 Task: Look for space in Naihāti, India from 2nd August, 2023 to 12th August, 2023 for 2 adults in price range Rs.5000 to Rs.10000. Place can be private room with 1  bedroom having 1 bed and 1 bathroom. Property type can be house, flat, guest house, hotel. Amenities needed are: washing machine. Booking option can be shelf check-in. Required host language is English.
Action: Mouse moved to (497, 83)
Screenshot: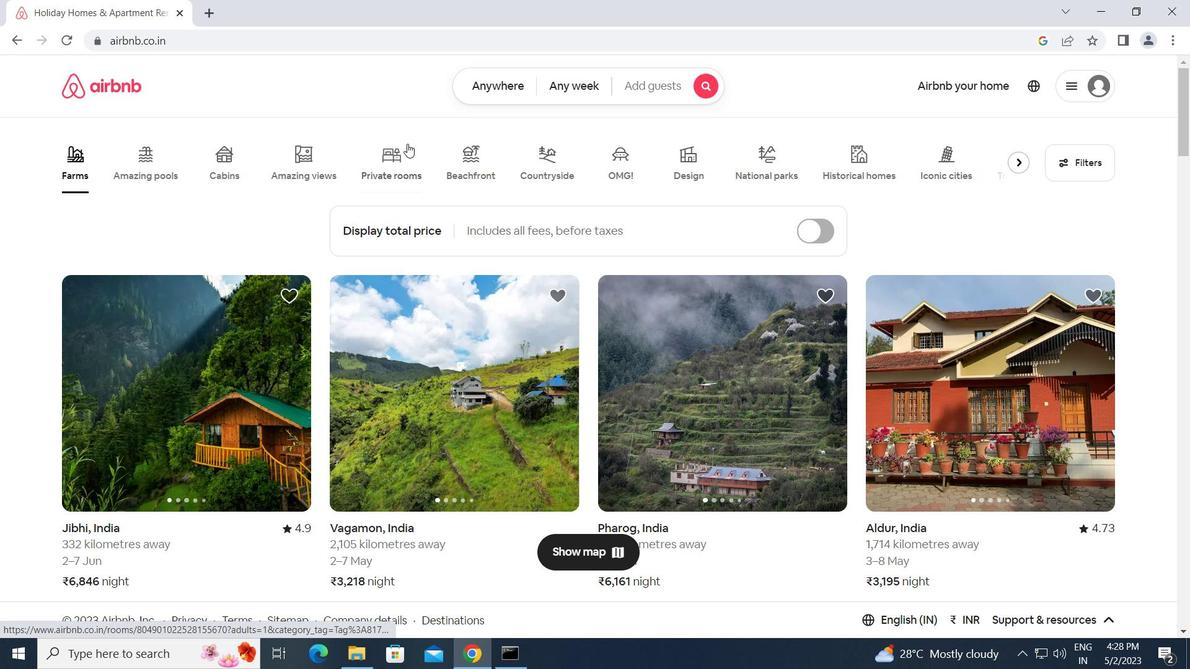 
Action: Mouse pressed left at (497, 83)
Screenshot: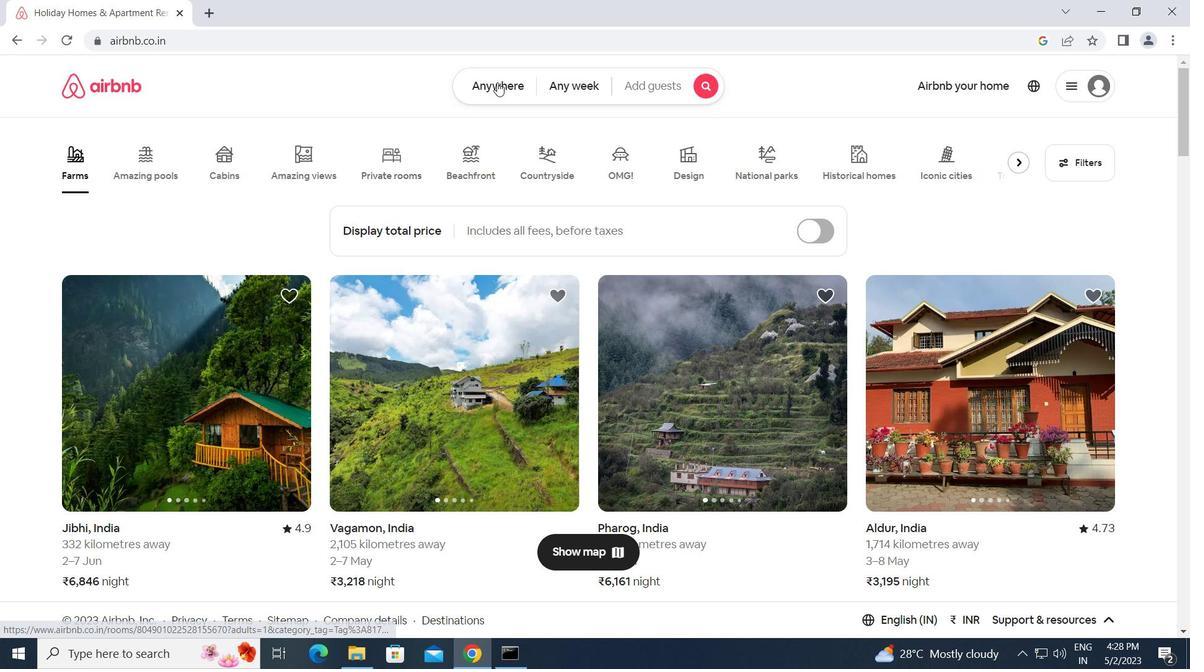 
Action: Mouse moved to (368, 139)
Screenshot: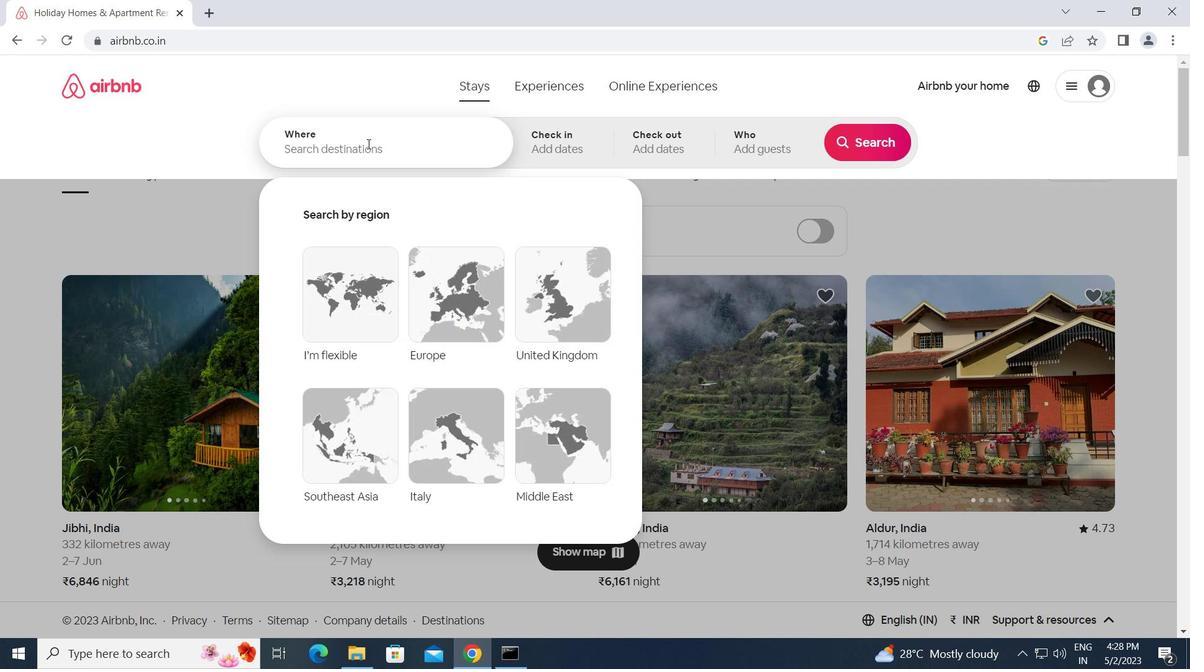 
Action: Mouse pressed left at (368, 139)
Screenshot: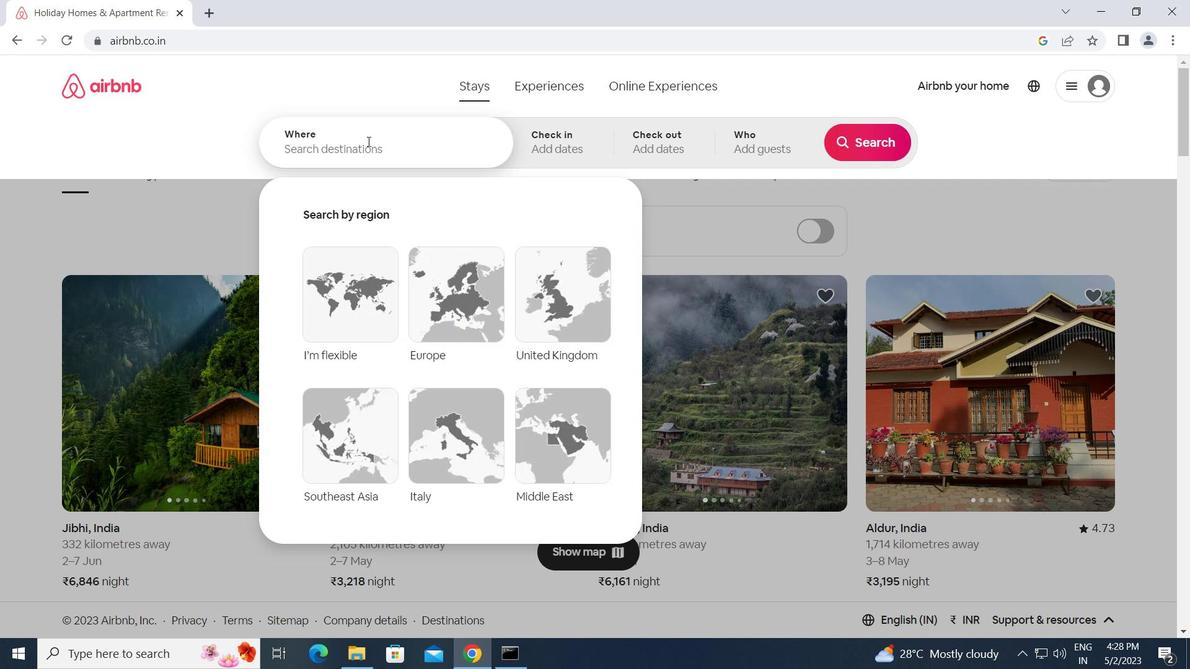
Action: Key pressed n<Key.caps_lock>aihati,<Key.space><Key.caps_lock>i<Key.caps_lock>ndia<Key.enter>
Screenshot: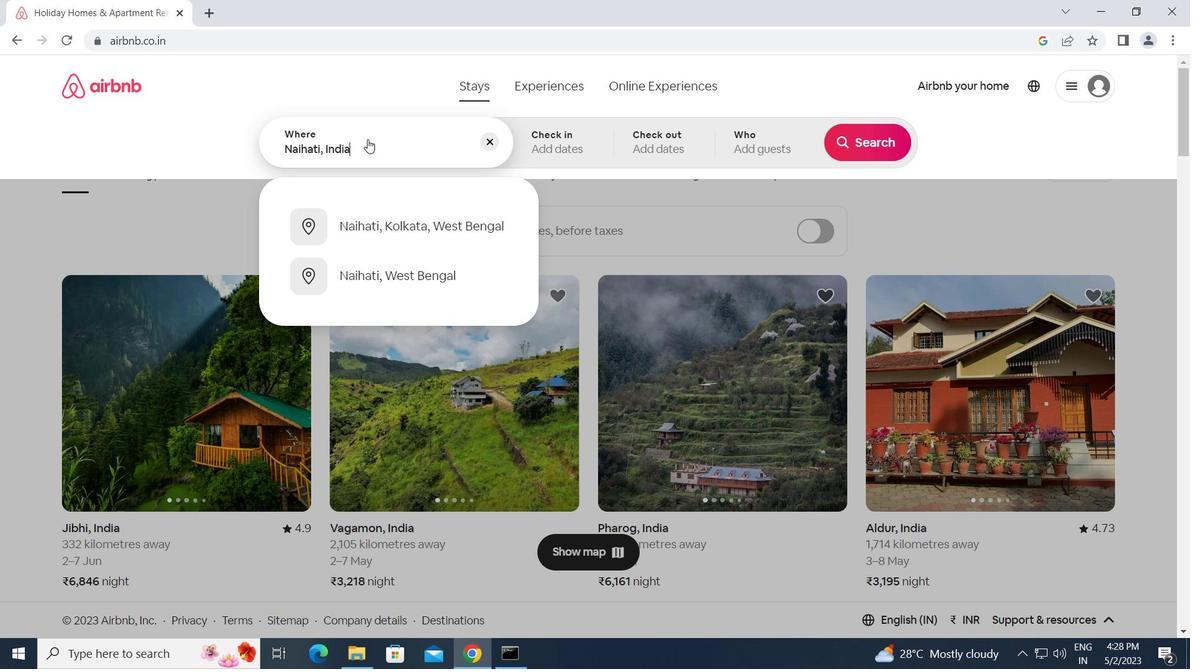 
Action: Mouse moved to (866, 264)
Screenshot: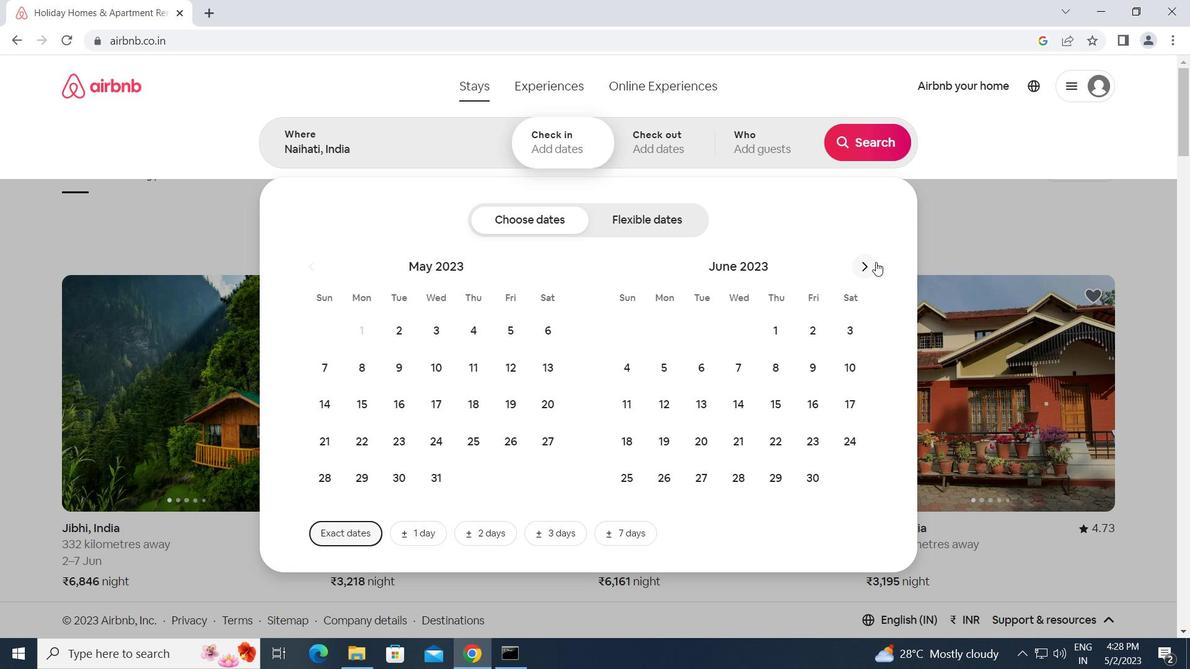 
Action: Mouse pressed left at (866, 264)
Screenshot: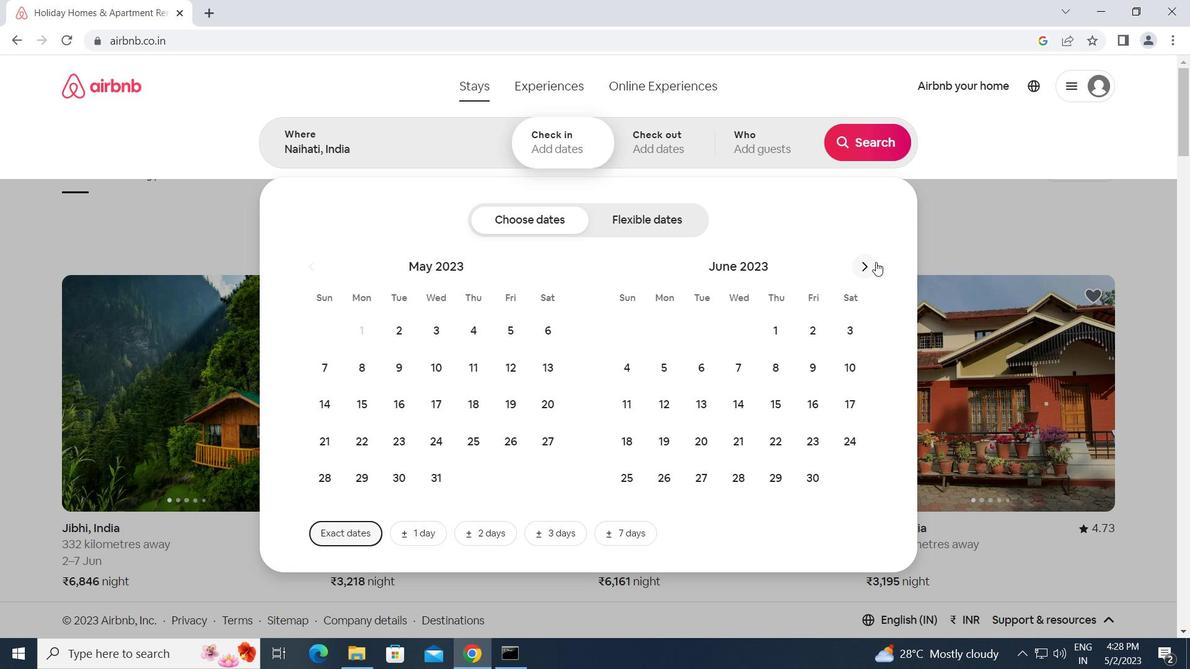 
Action: Mouse pressed left at (866, 264)
Screenshot: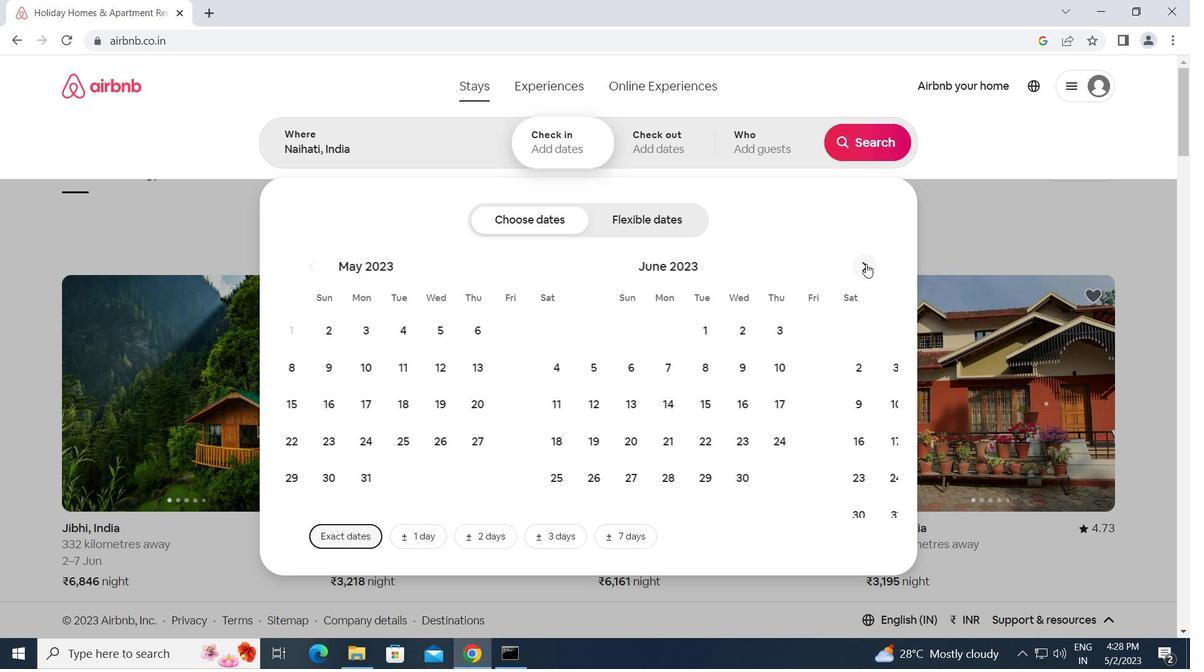 
Action: Mouse moved to (740, 326)
Screenshot: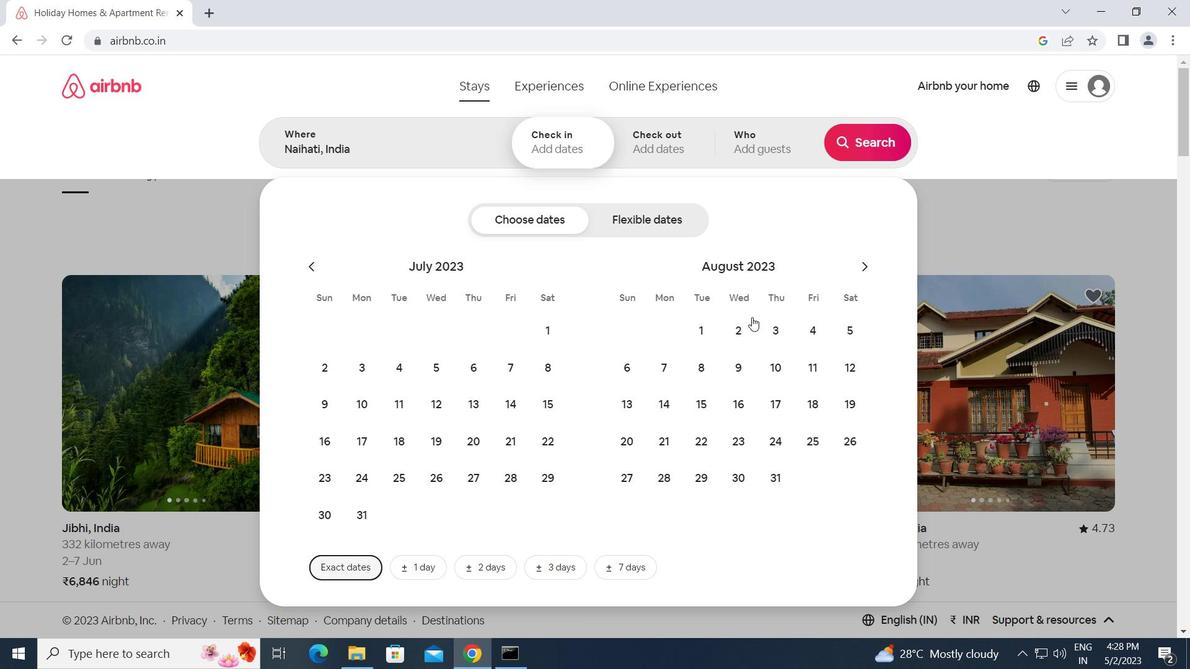 
Action: Mouse pressed left at (740, 326)
Screenshot: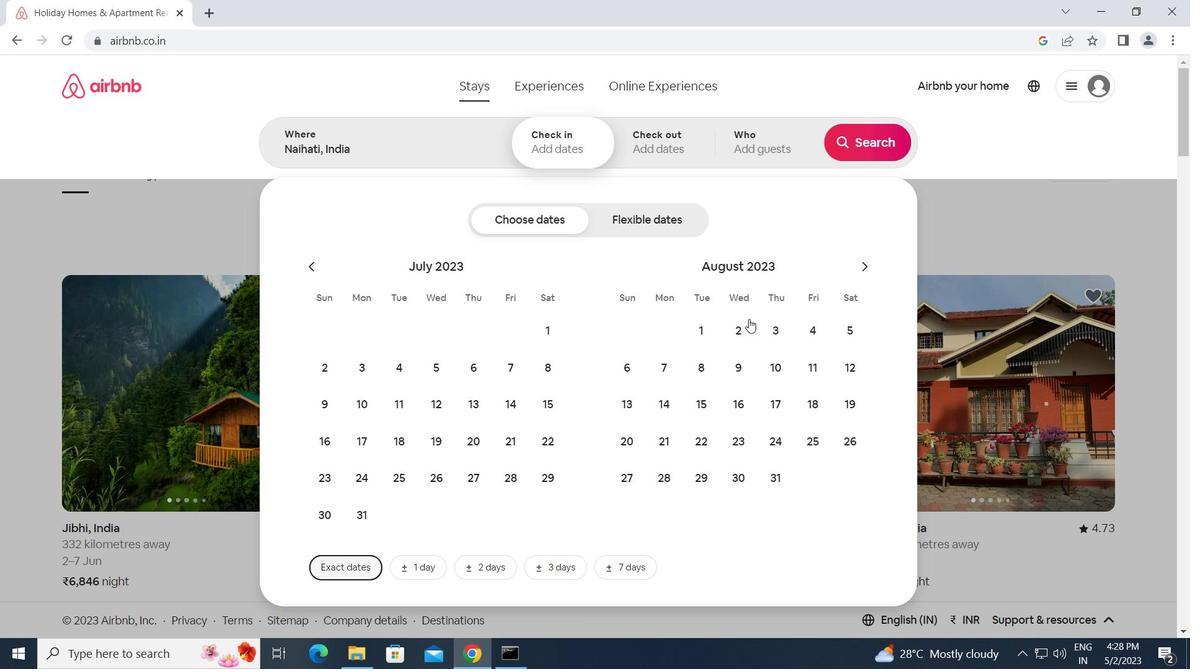 
Action: Mouse moved to (848, 366)
Screenshot: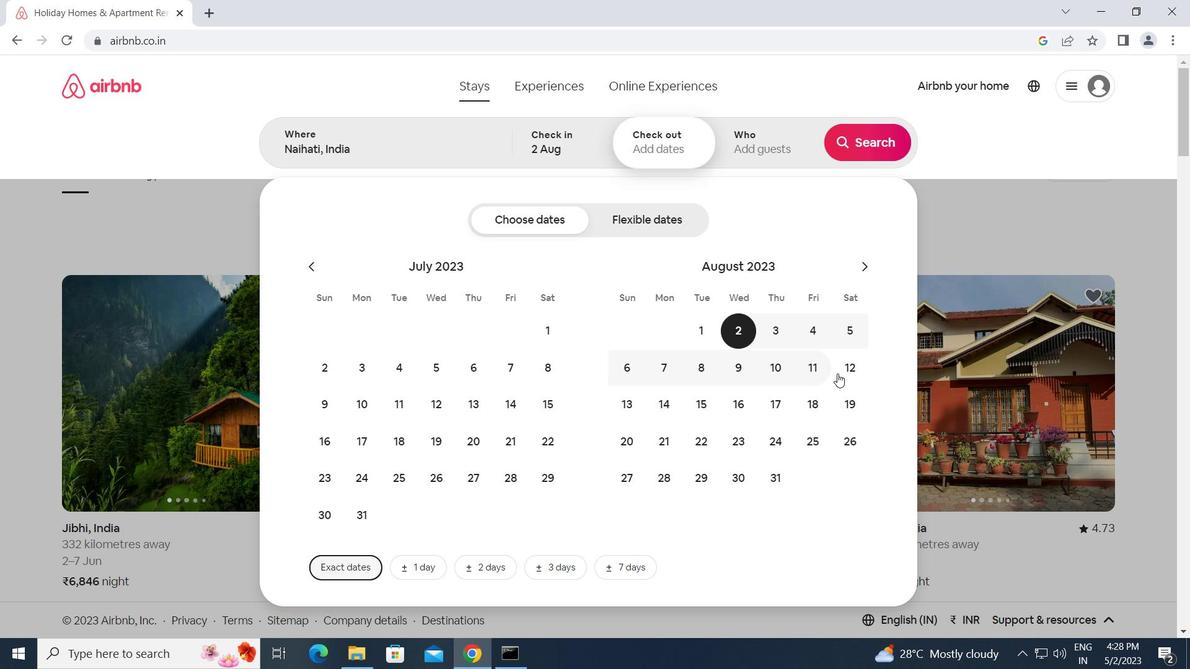 
Action: Mouse pressed left at (848, 366)
Screenshot: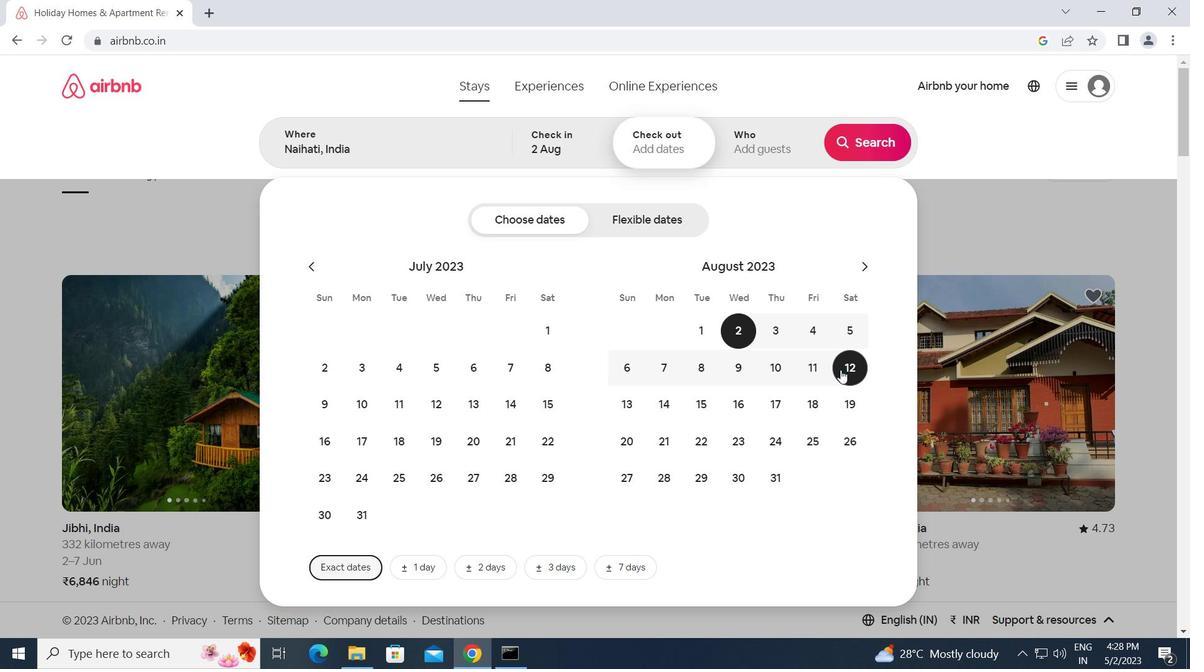 
Action: Mouse moved to (766, 138)
Screenshot: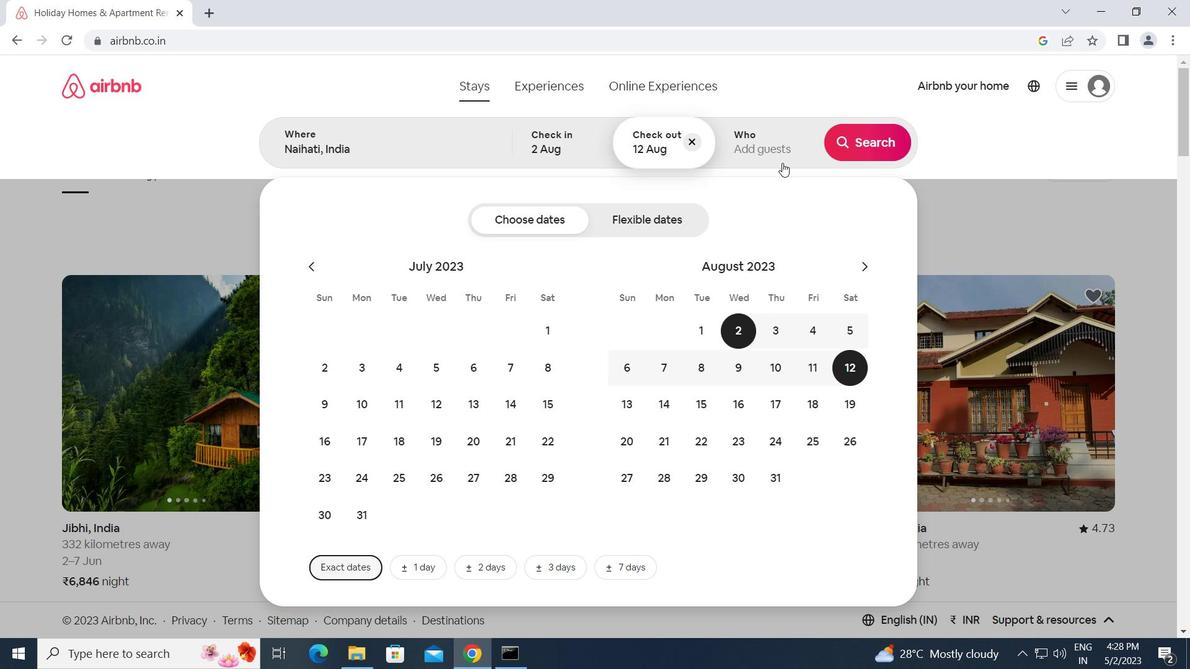 
Action: Mouse pressed left at (766, 138)
Screenshot: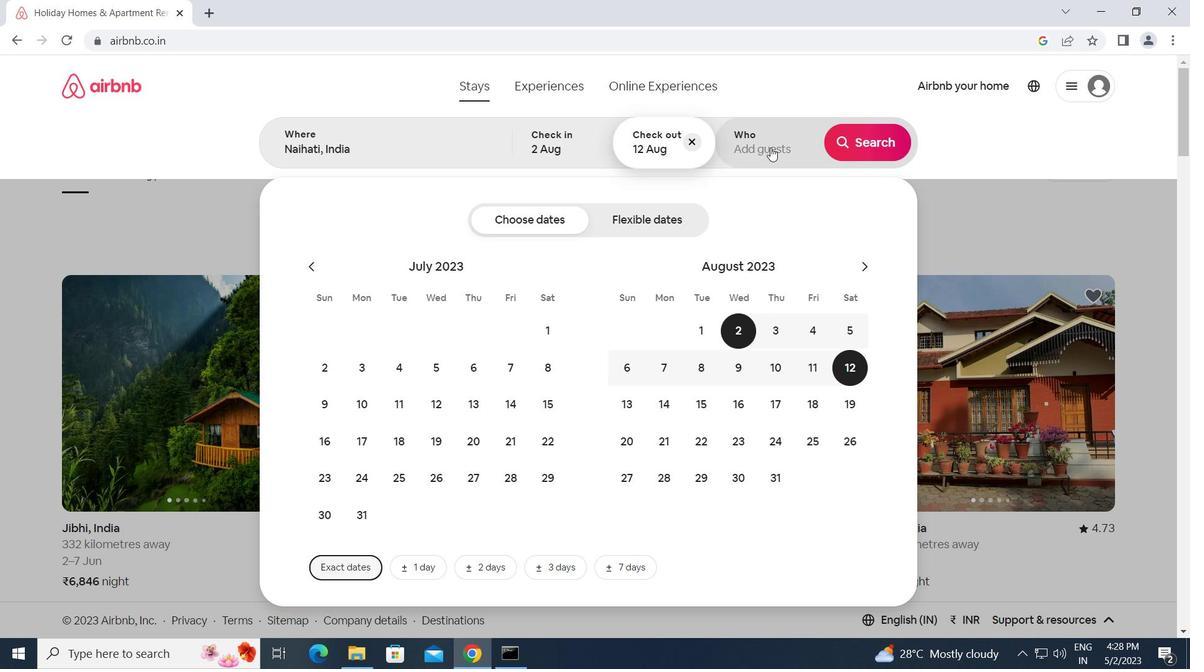 
Action: Mouse moved to (878, 225)
Screenshot: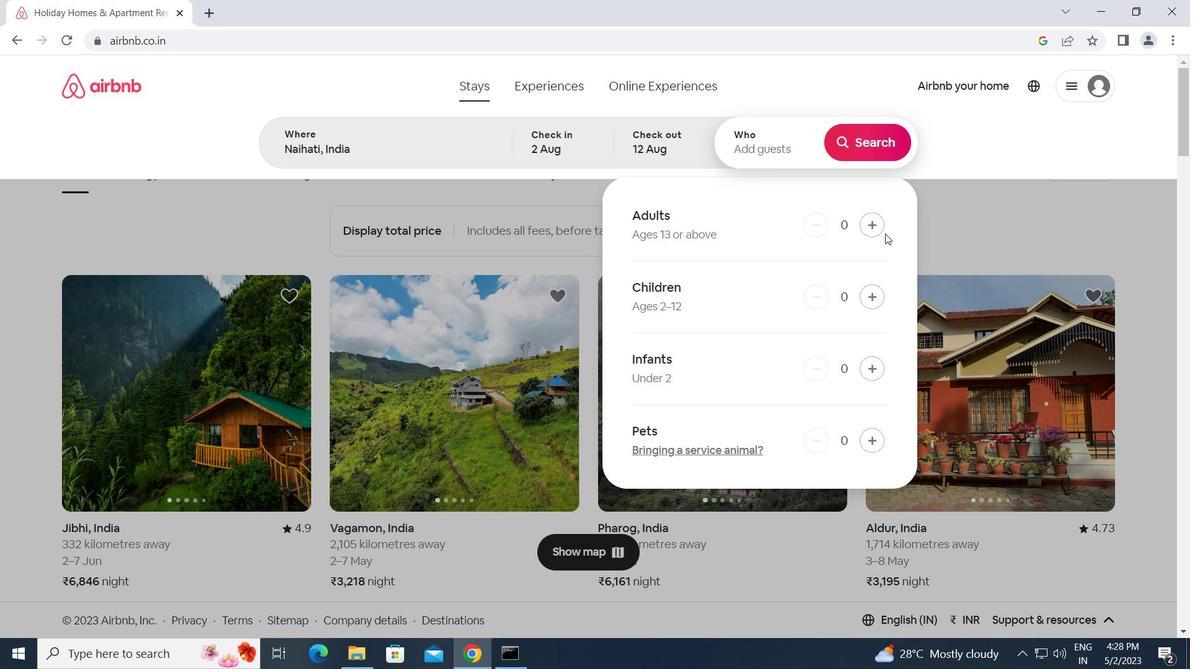 
Action: Mouse pressed left at (878, 225)
Screenshot: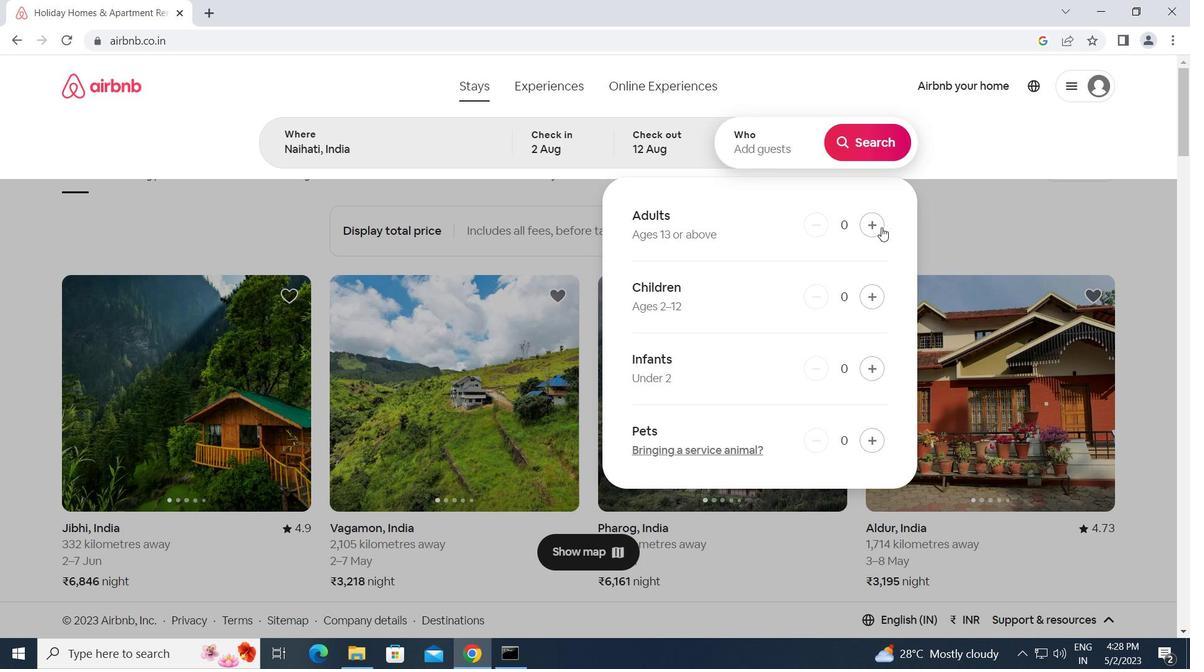 
Action: Mouse pressed left at (878, 225)
Screenshot: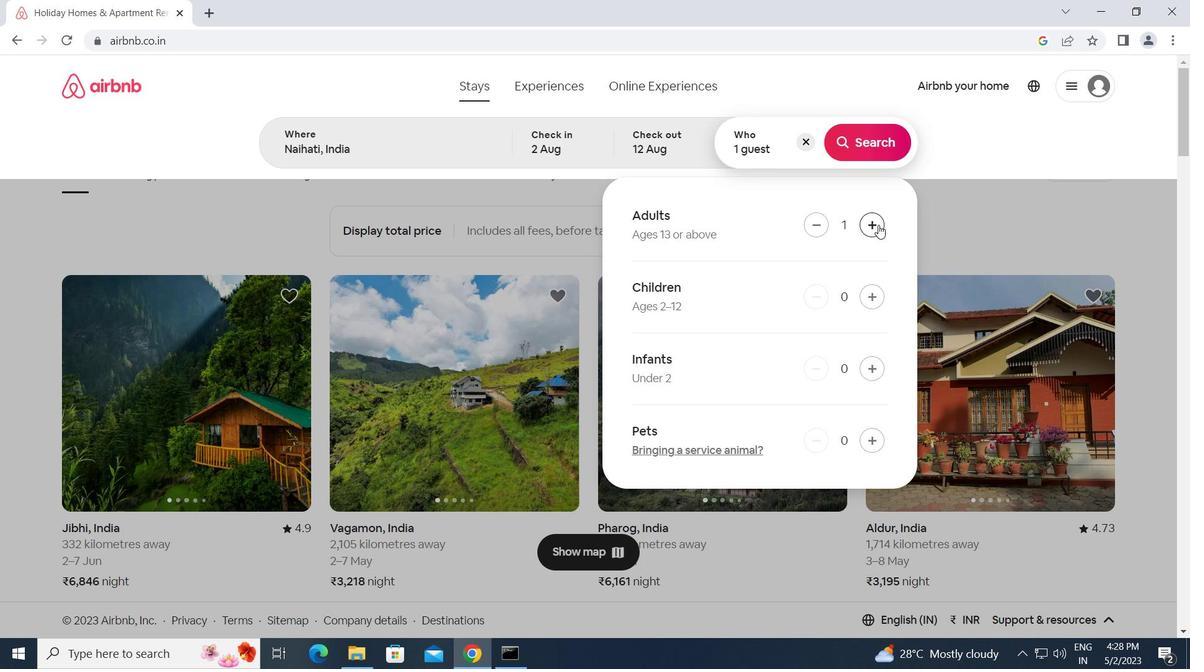 
Action: Mouse moved to (854, 143)
Screenshot: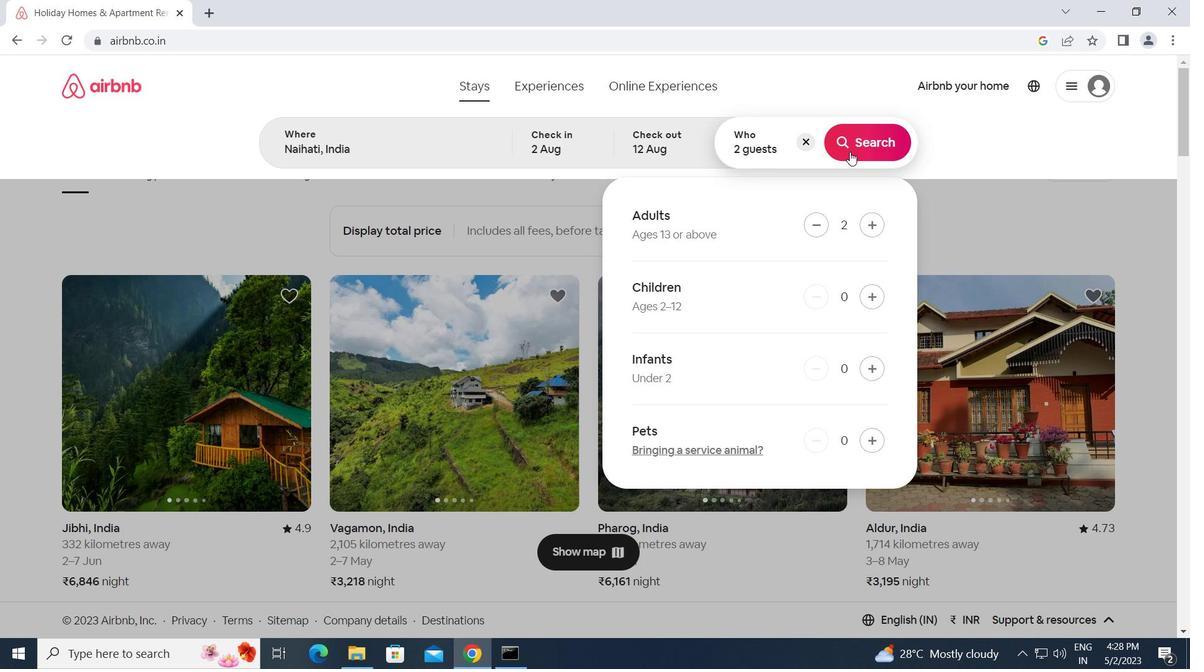 
Action: Mouse pressed left at (854, 143)
Screenshot: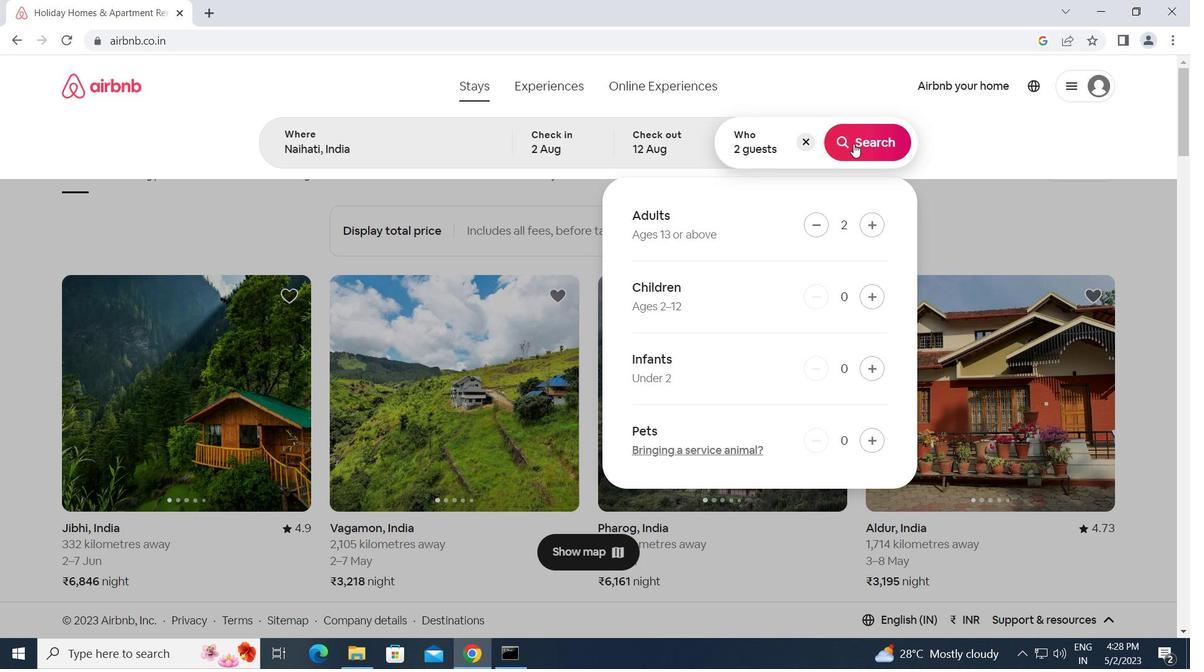 
Action: Mouse moved to (1114, 148)
Screenshot: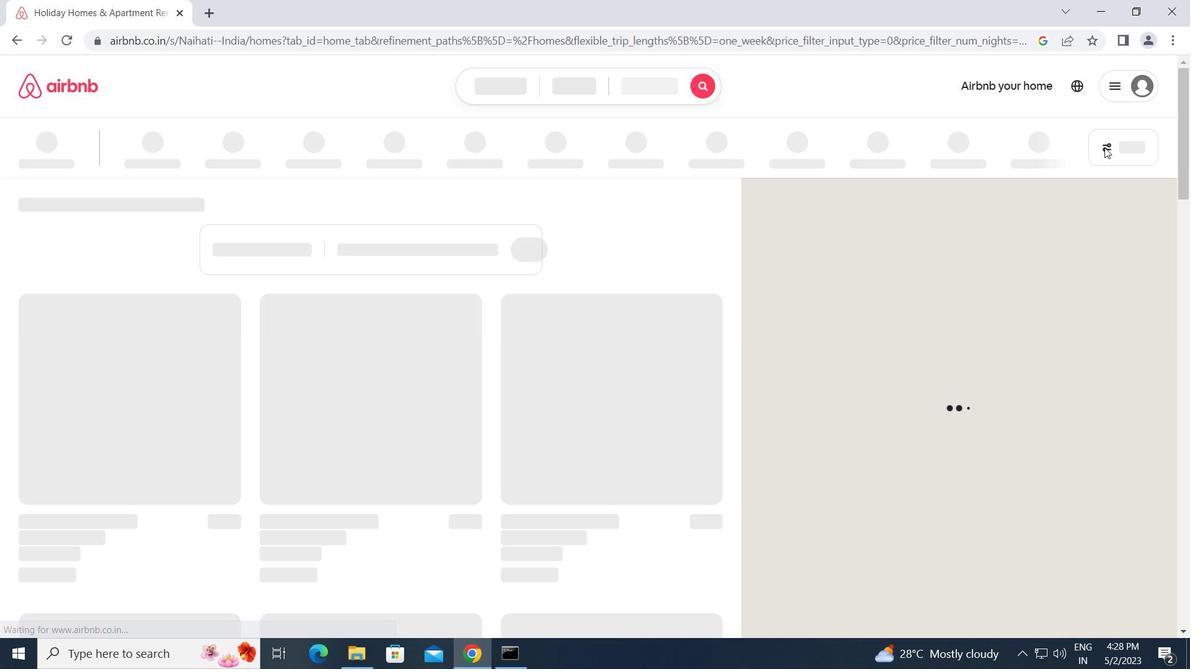 
Action: Mouse pressed left at (1114, 148)
Screenshot: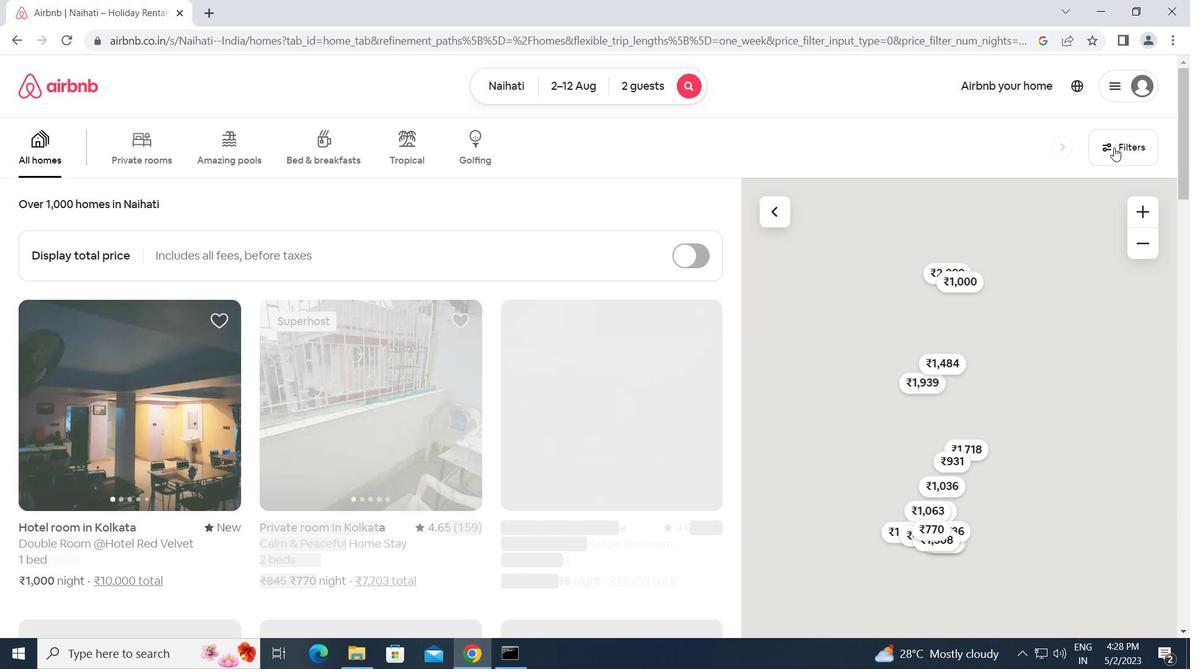 
Action: Mouse moved to (410, 351)
Screenshot: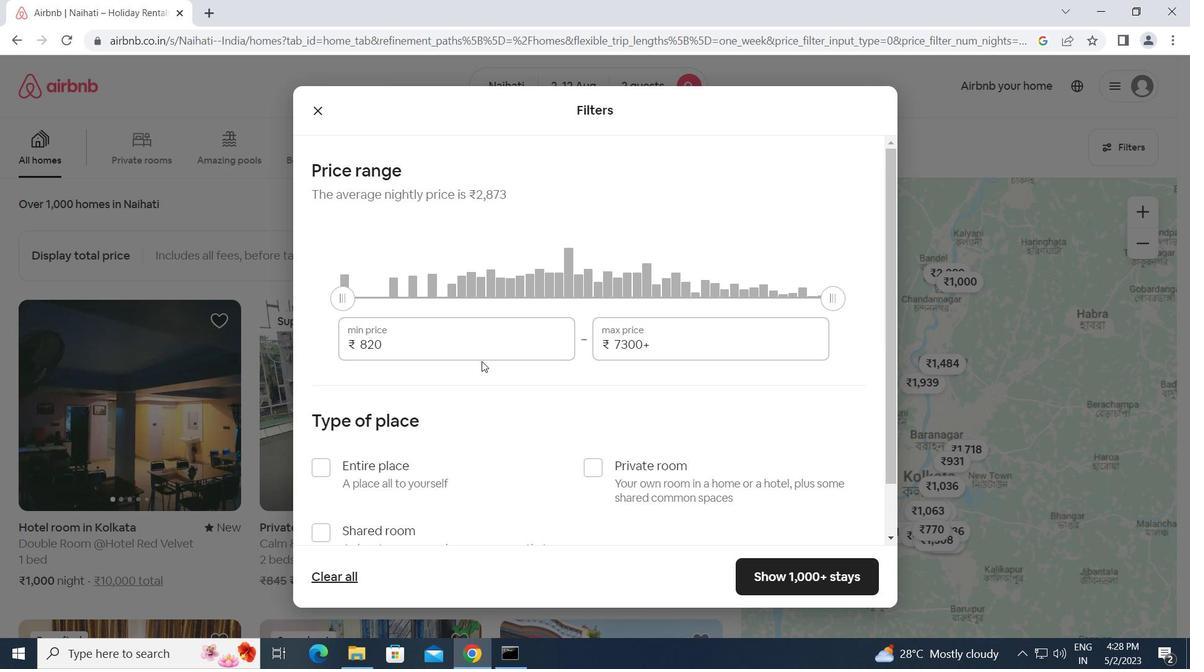 
Action: Mouse pressed left at (410, 351)
Screenshot: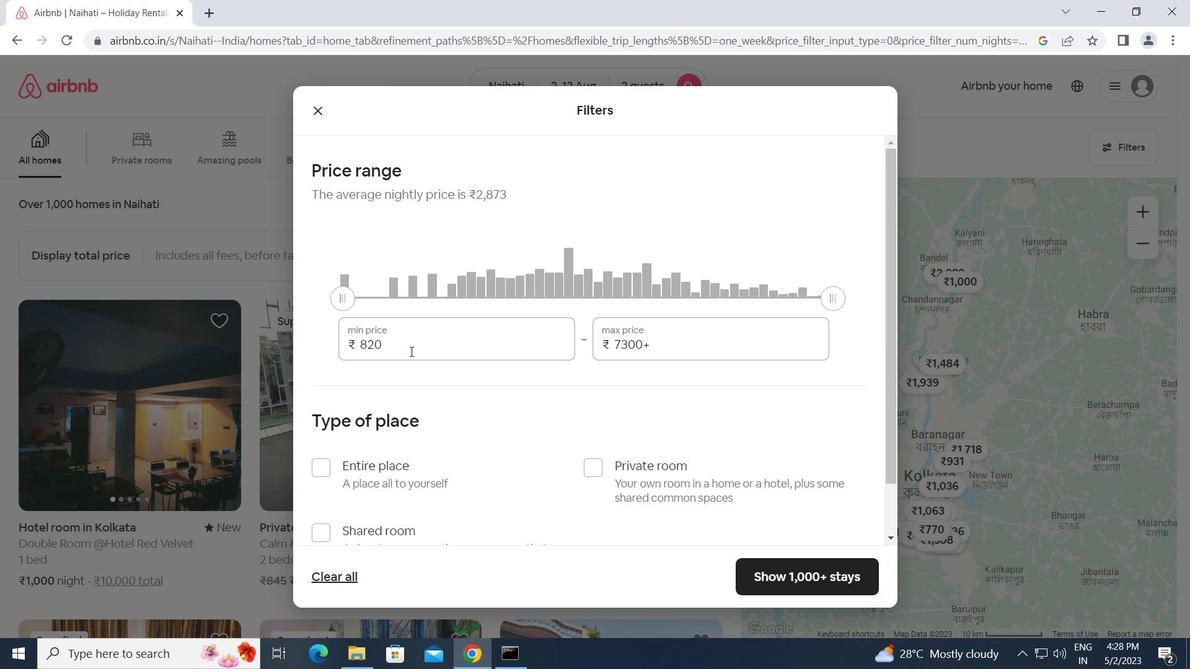 
Action: Mouse moved to (307, 348)
Screenshot: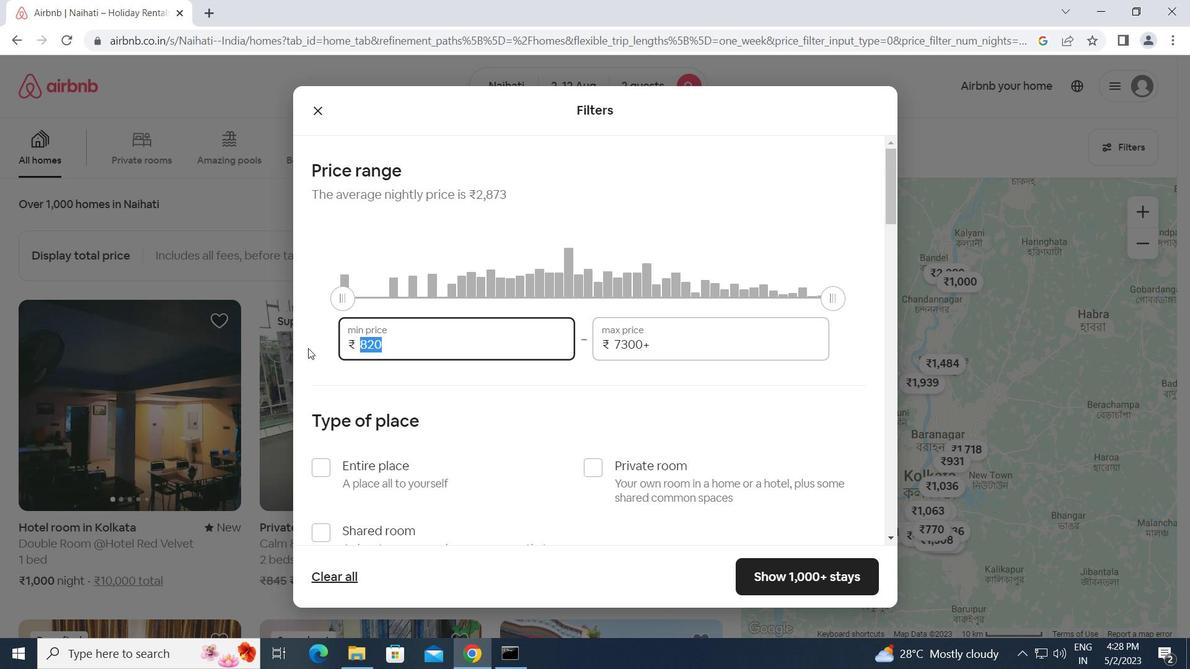 
Action: Key pressed 5000<Key.tab>10000
Screenshot: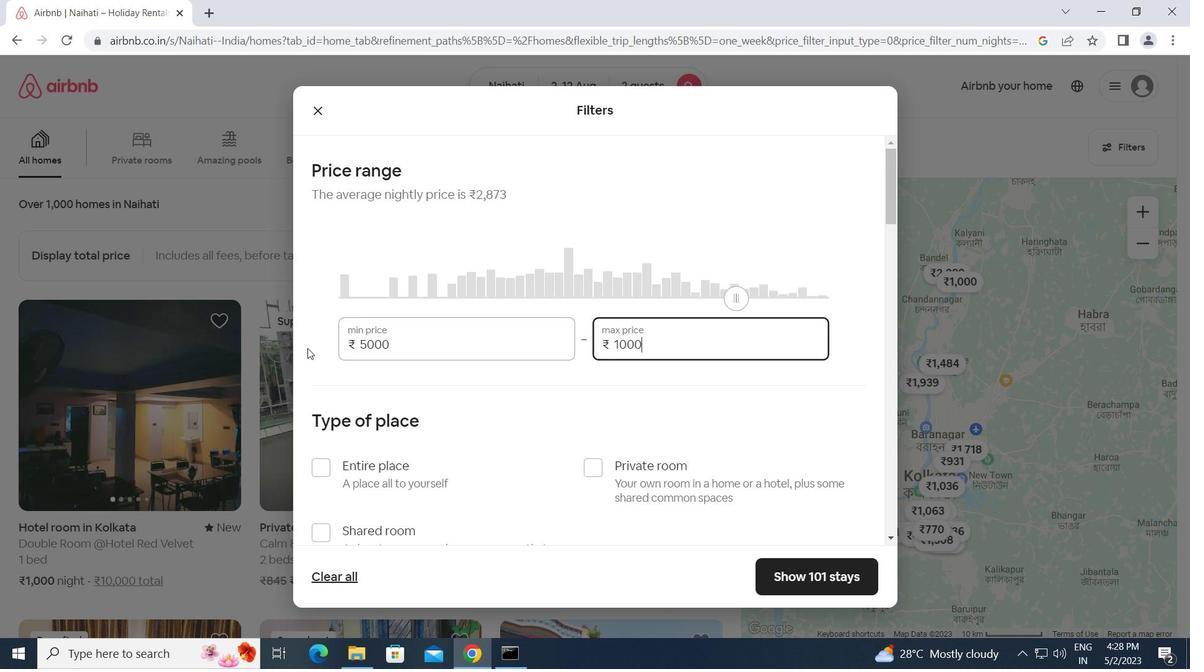 
Action: Mouse moved to (613, 465)
Screenshot: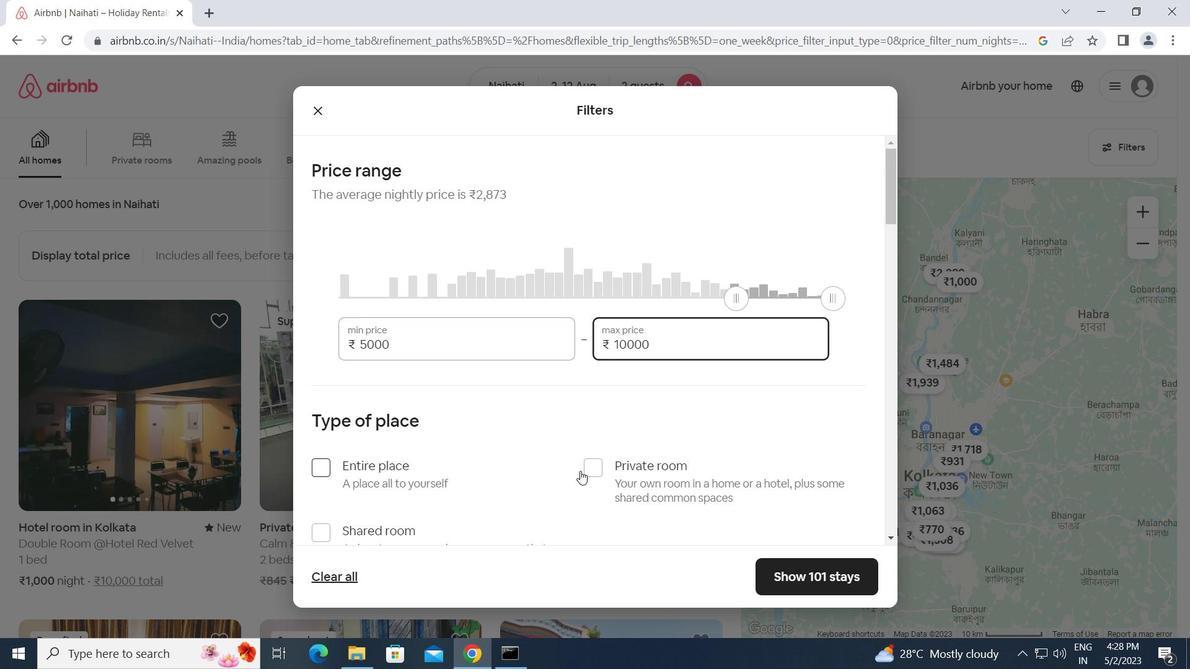 
Action: Mouse pressed left at (613, 465)
Screenshot: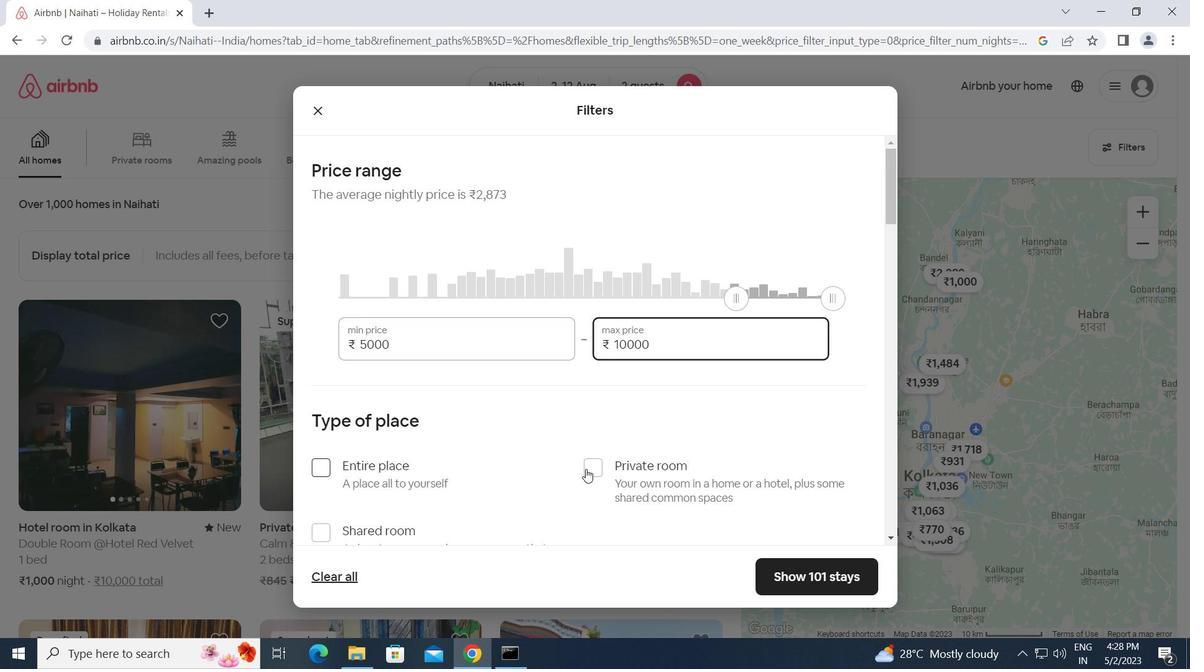 
Action: Mouse moved to (538, 476)
Screenshot: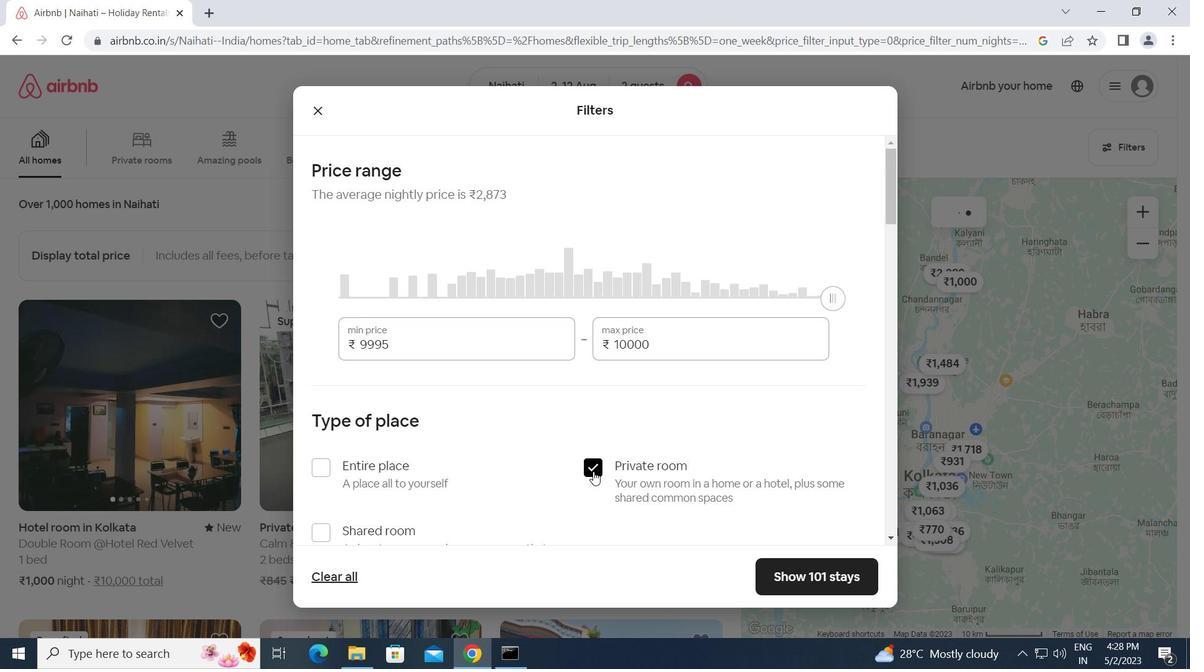 
Action: Mouse scrolled (538, 475) with delta (0, 0)
Screenshot: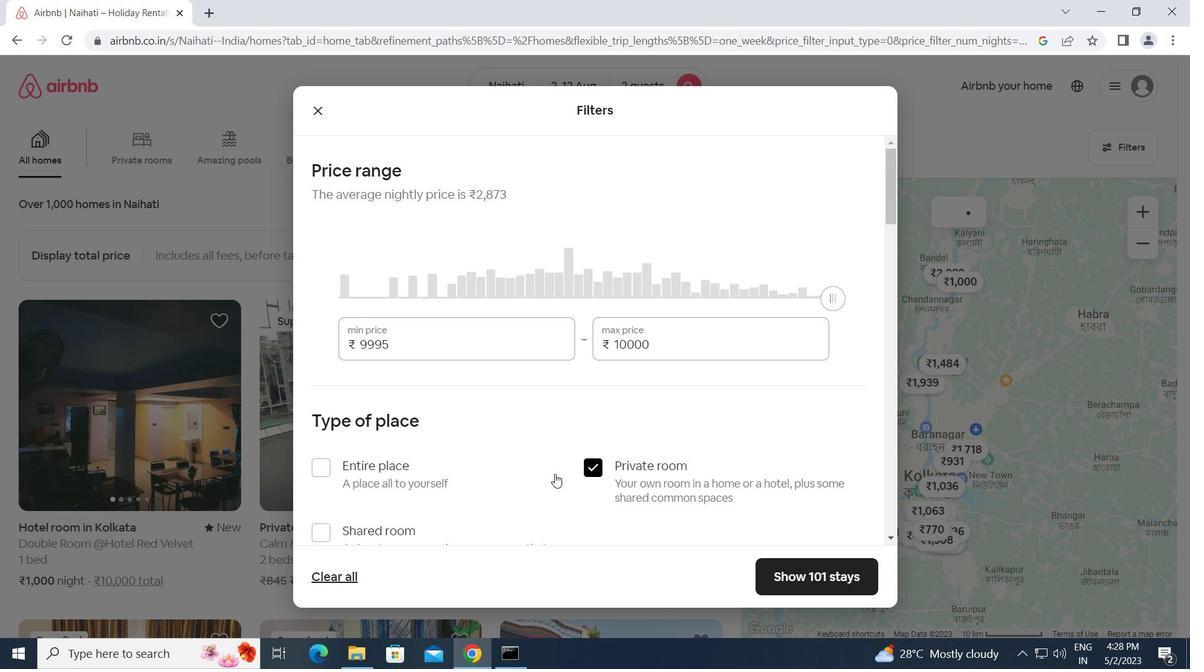 
Action: Mouse scrolled (538, 475) with delta (0, 0)
Screenshot: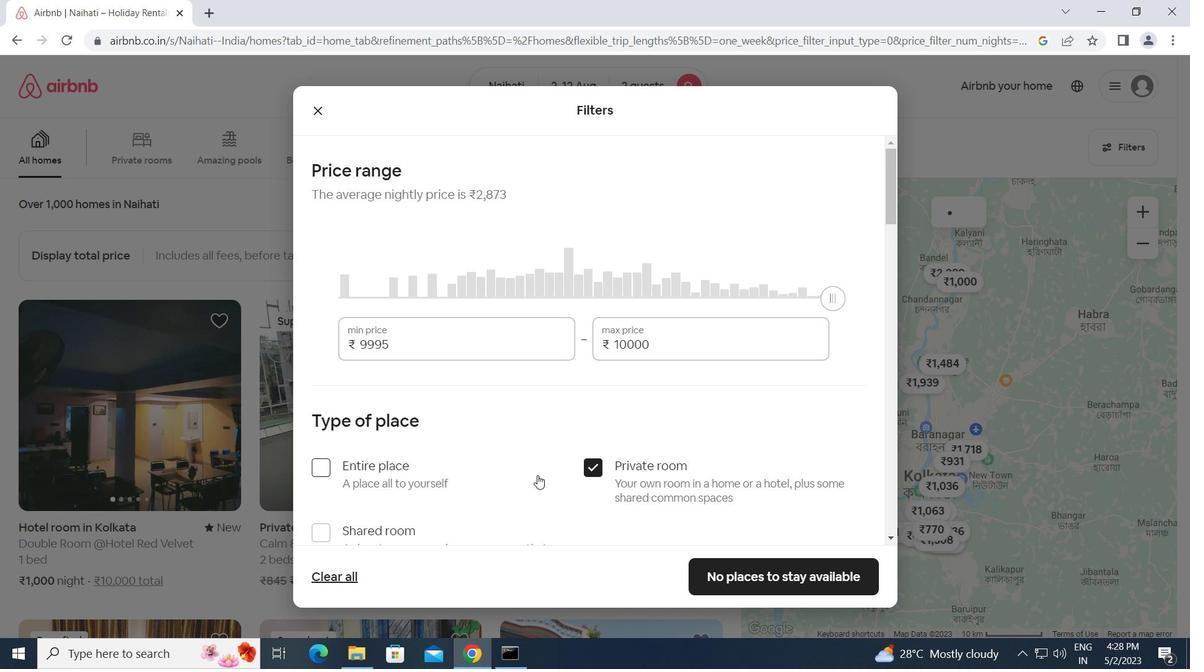 
Action: Mouse scrolled (538, 475) with delta (0, 0)
Screenshot: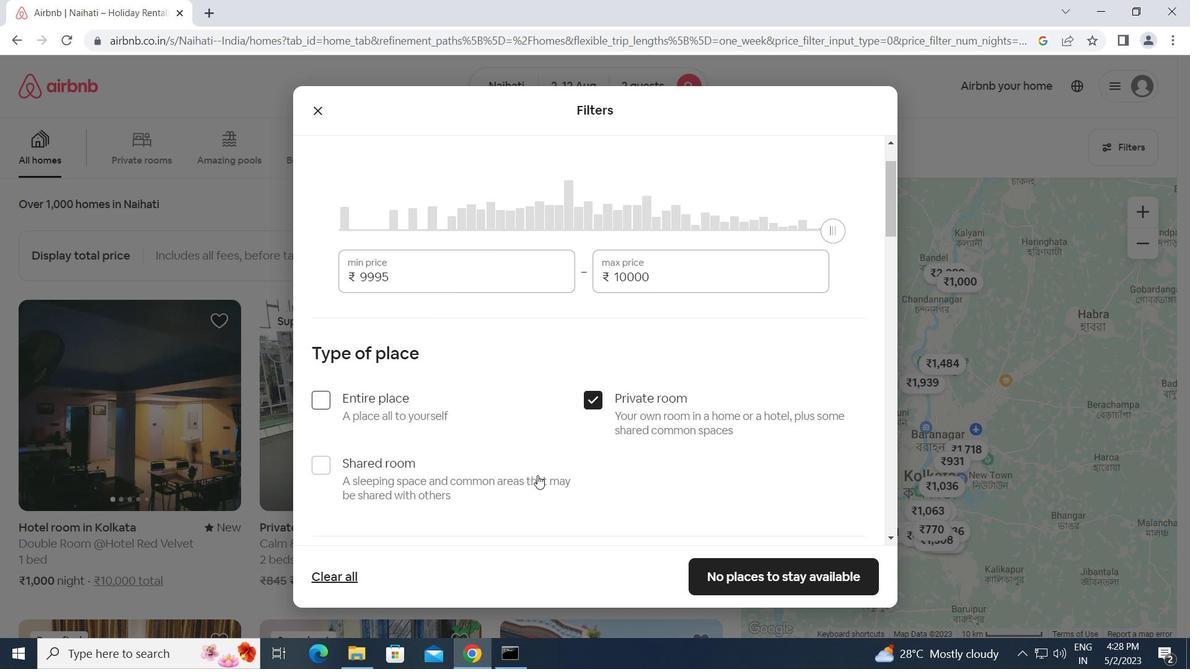 
Action: Mouse scrolled (538, 475) with delta (0, 0)
Screenshot: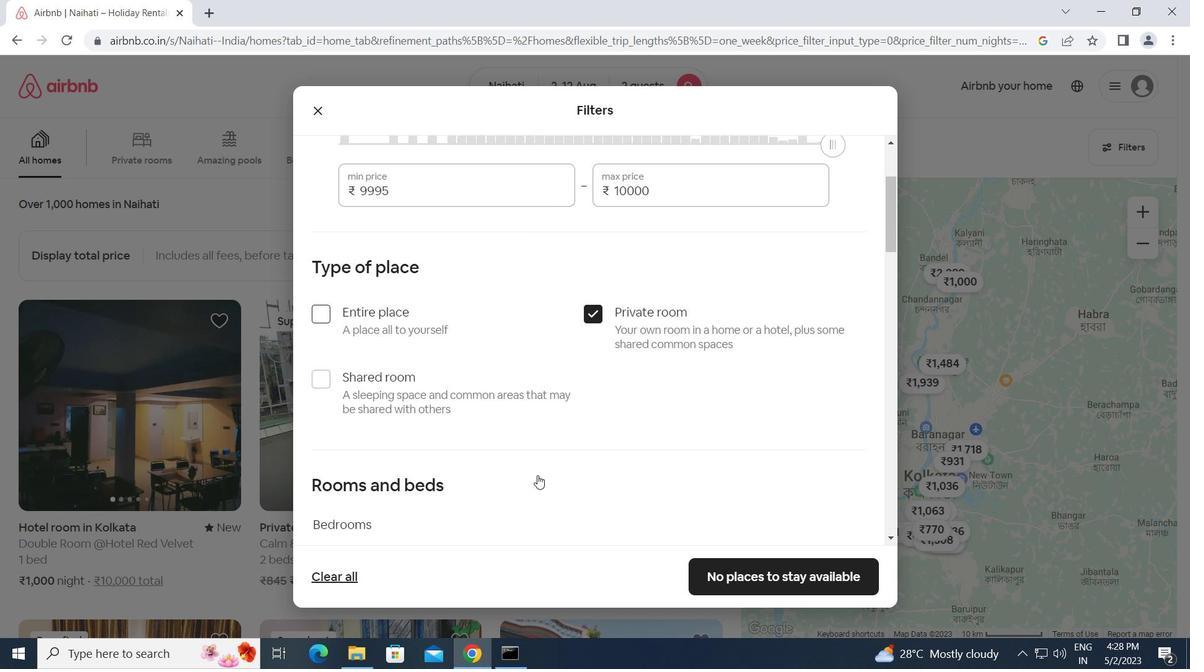 
Action: Mouse scrolled (538, 475) with delta (0, 0)
Screenshot: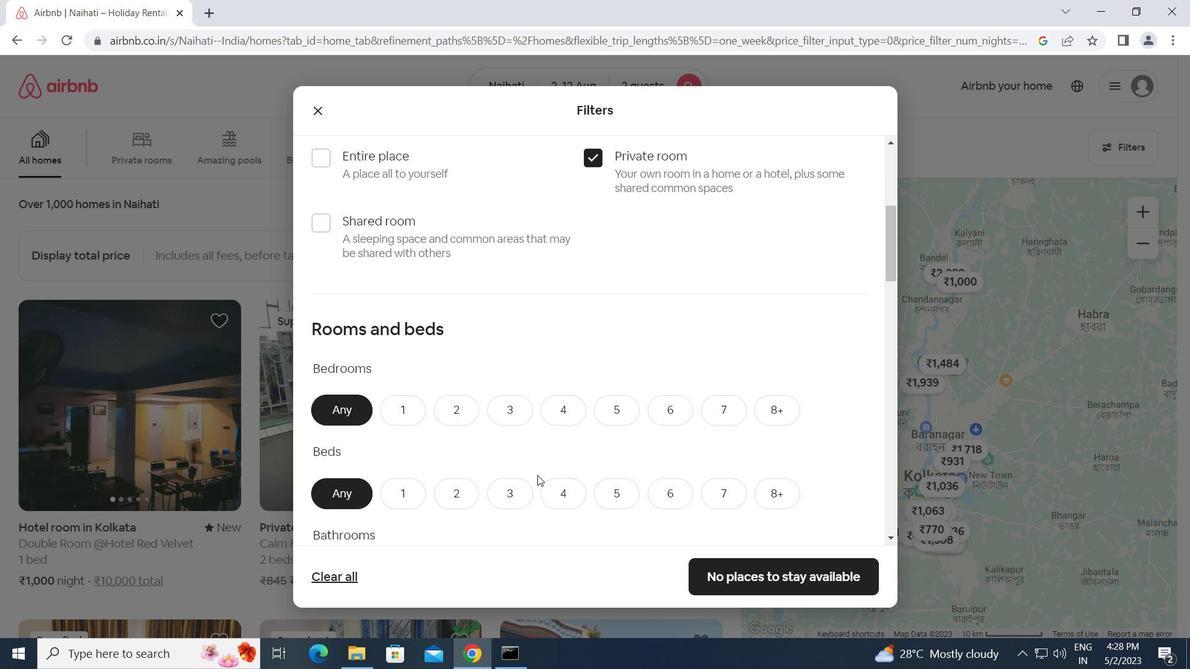 
Action: Mouse moved to (399, 329)
Screenshot: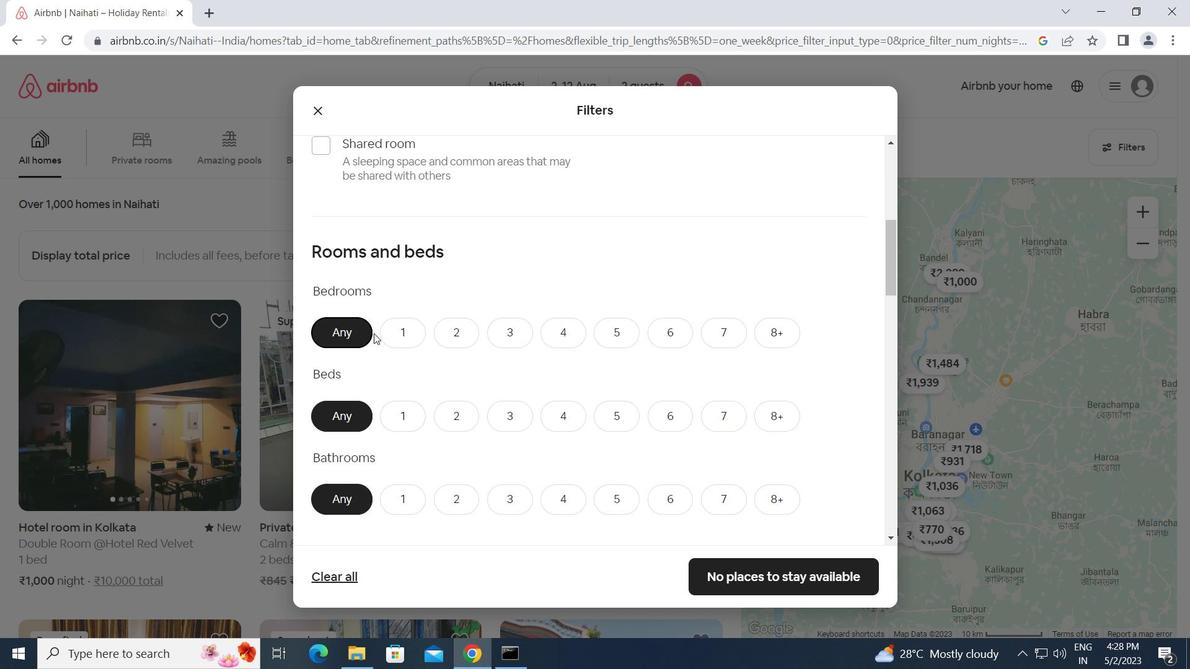 
Action: Mouse pressed left at (399, 329)
Screenshot: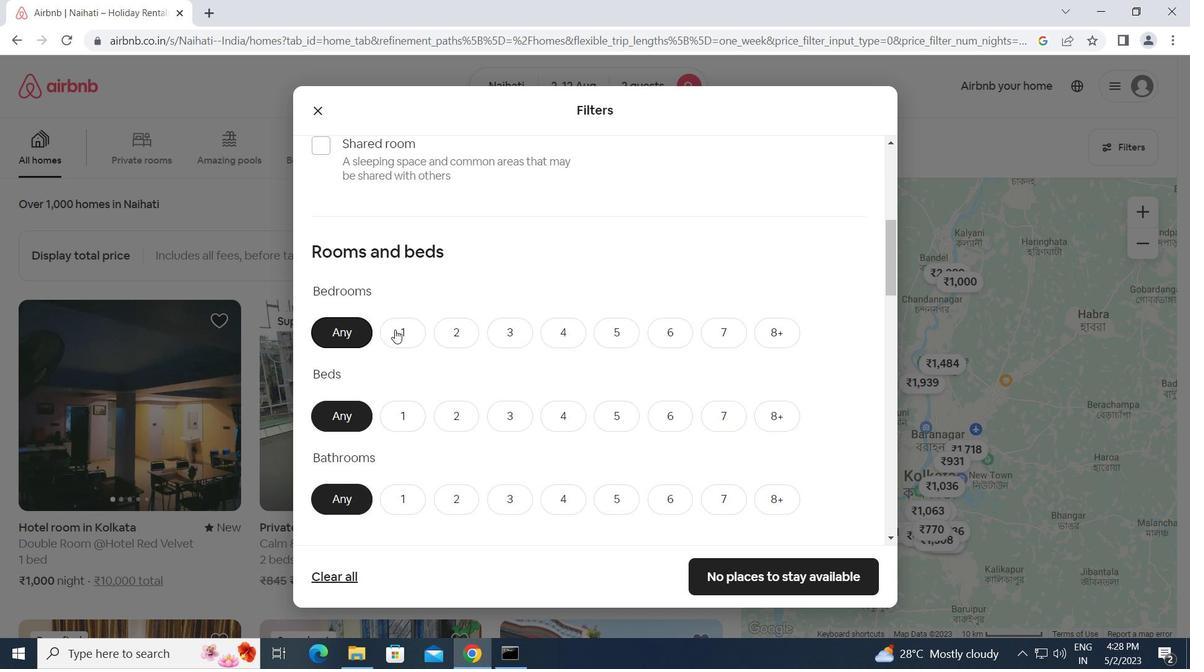 
Action: Mouse moved to (403, 418)
Screenshot: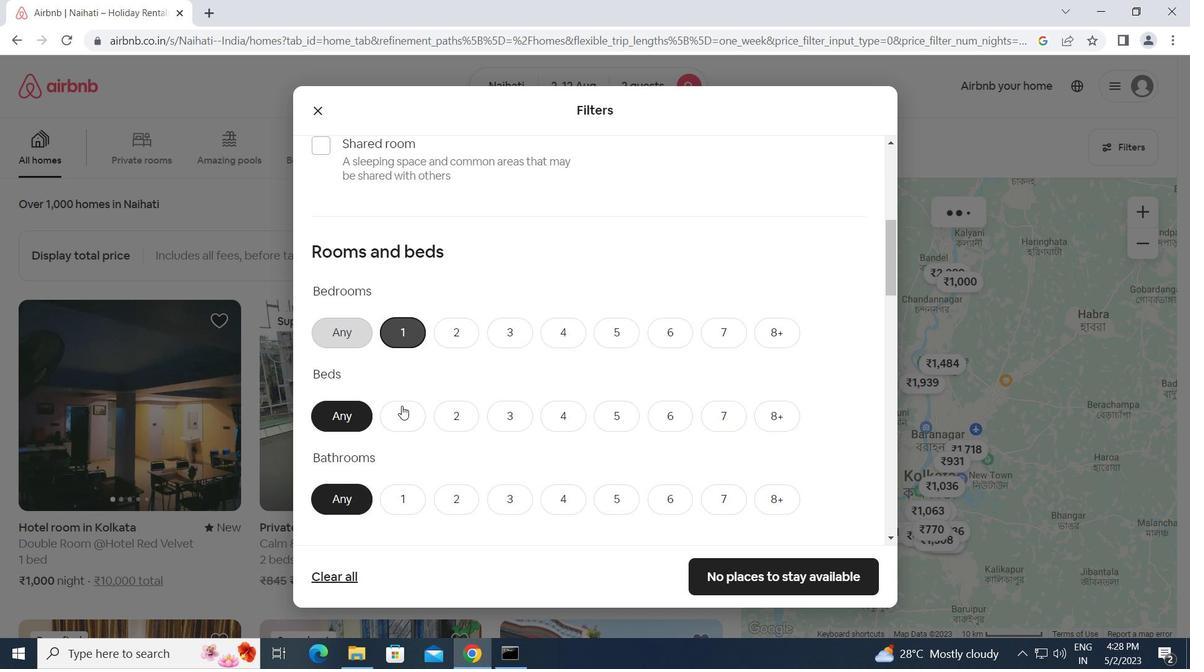 
Action: Mouse pressed left at (403, 418)
Screenshot: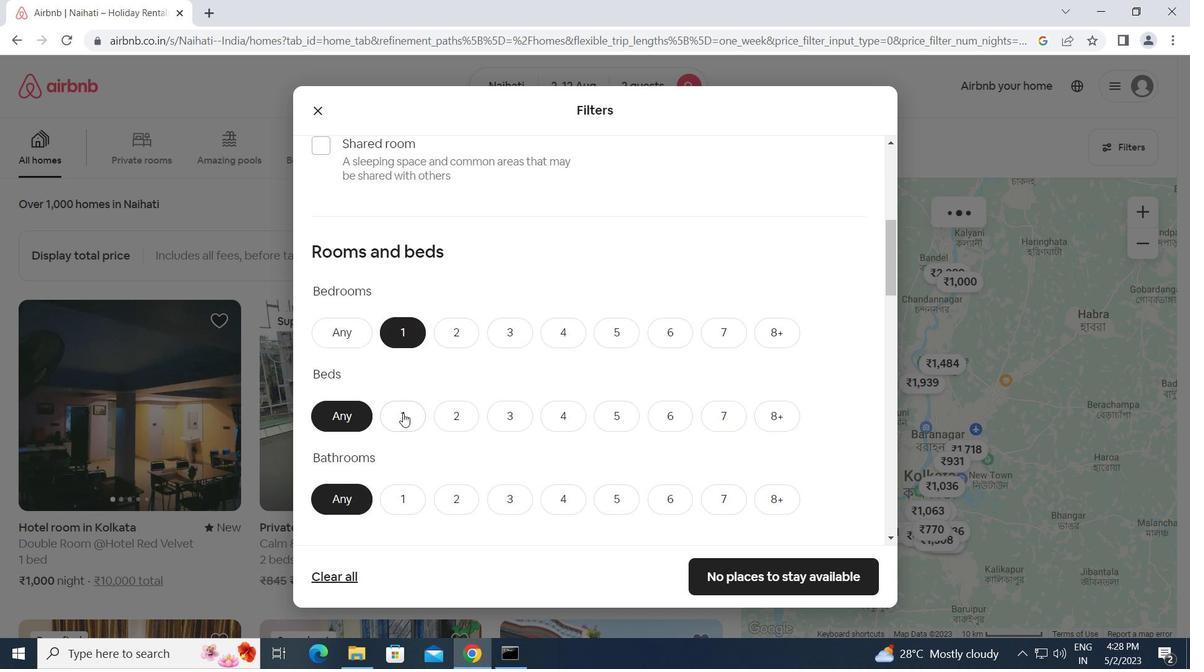 
Action: Mouse moved to (400, 489)
Screenshot: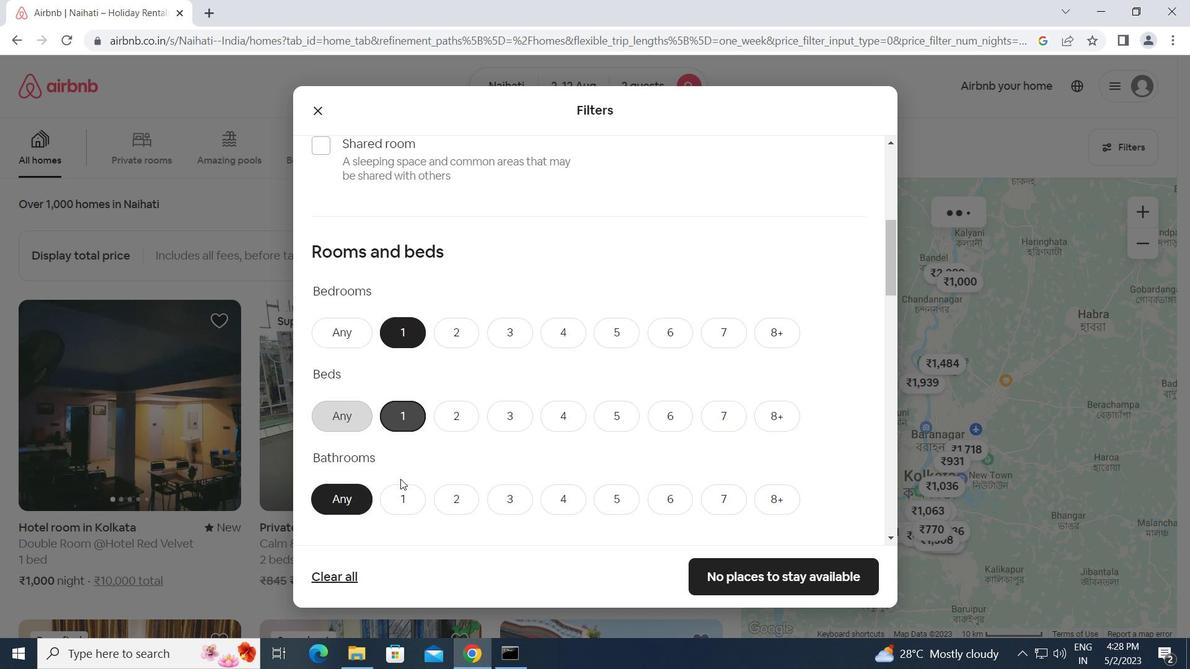 
Action: Mouse pressed left at (400, 489)
Screenshot: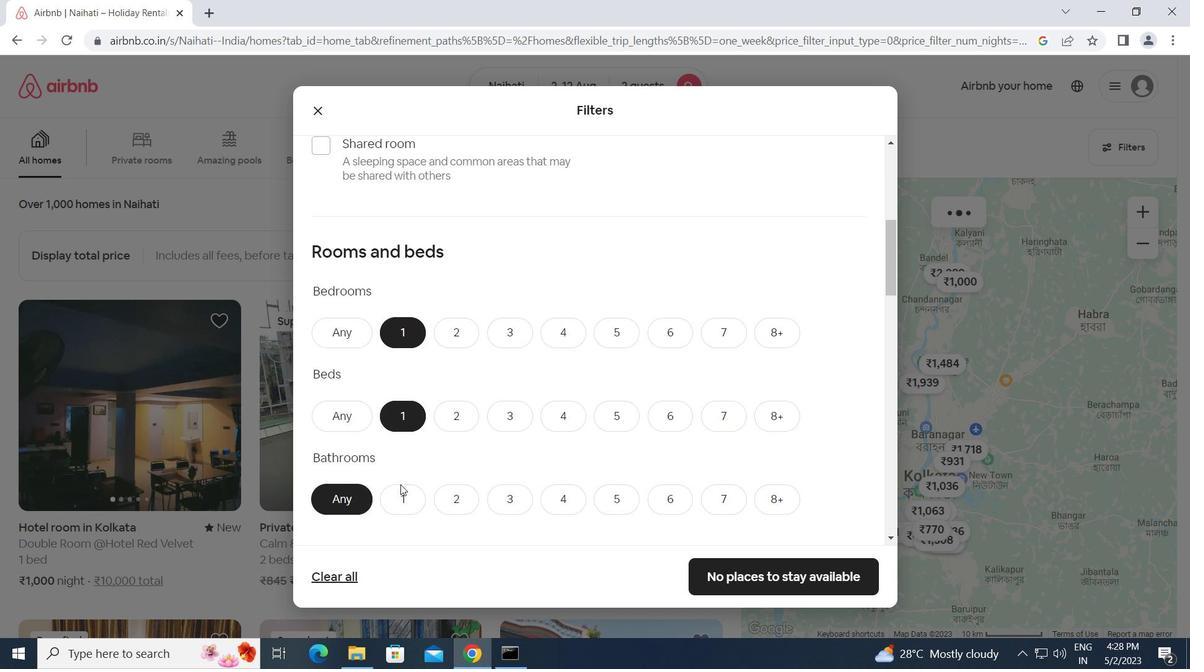 
Action: Mouse moved to (415, 483)
Screenshot: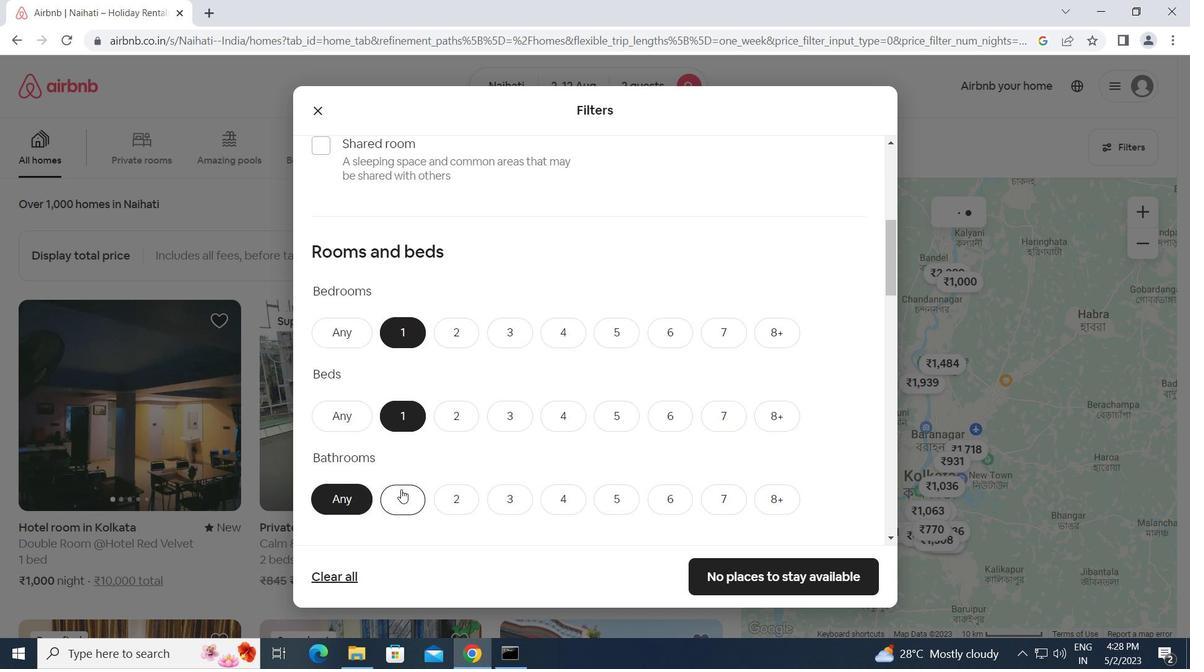 
Action: Mouse scrolled (415, 483) with delta (0, 0)
Screenshot: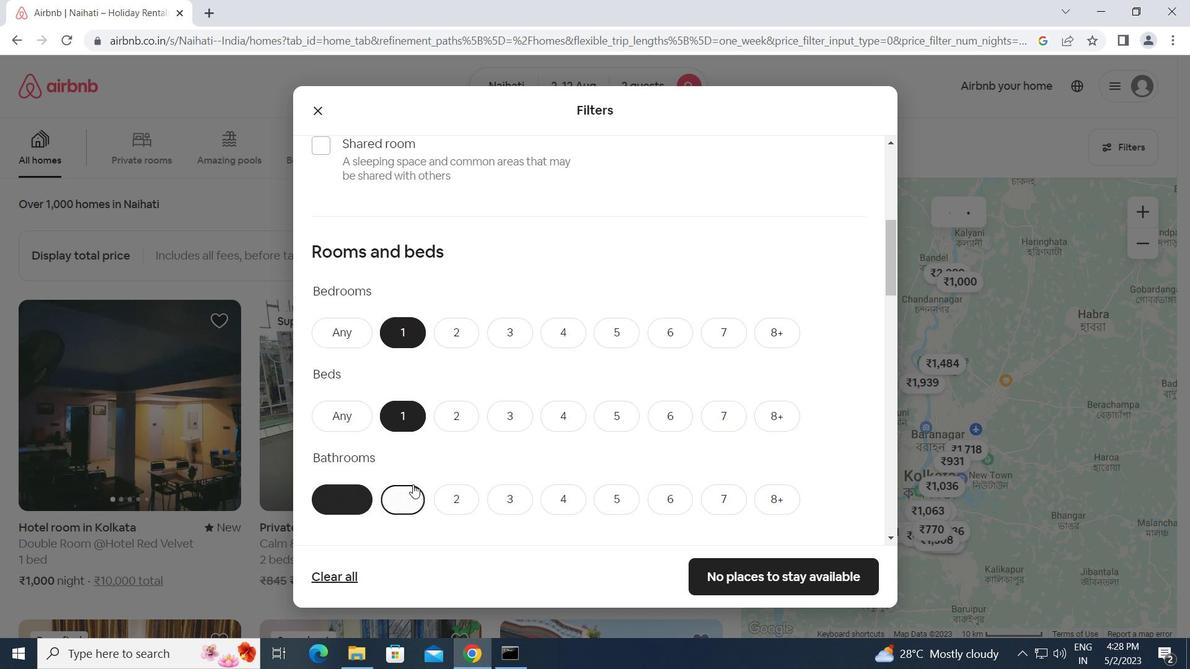 
Action: Mouse scrolled (415, 483) with delta (0, 0)
Screenshot: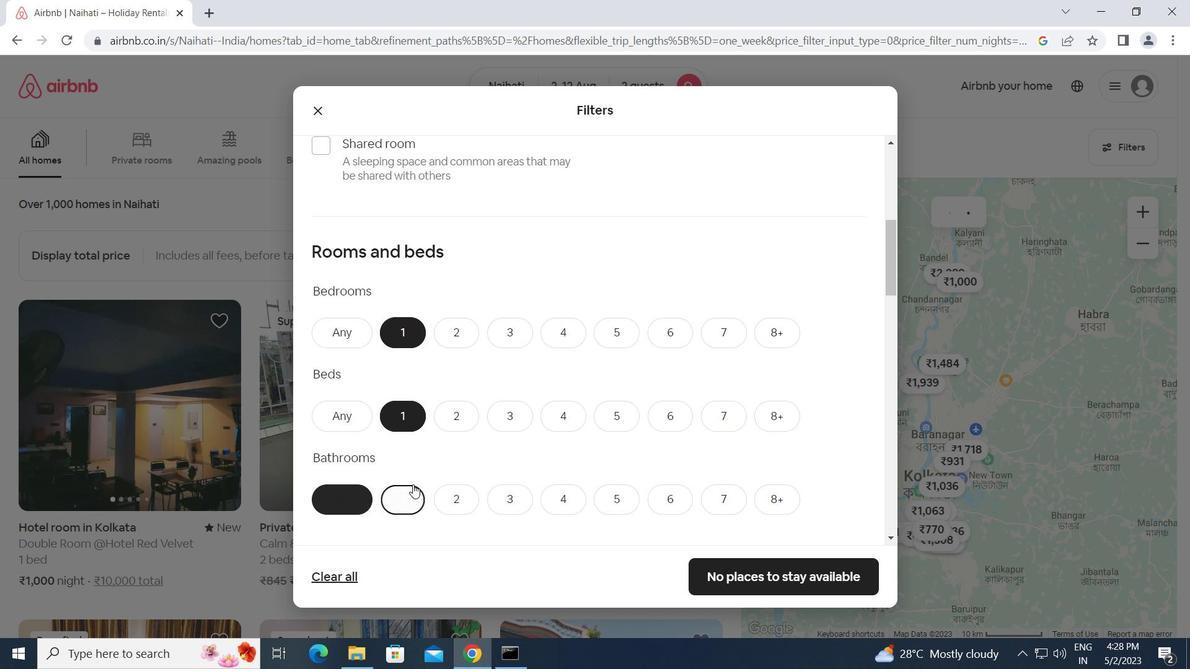 
Action: Mouse scrolled (415, 483) with delta (0, 0)
Screenshot: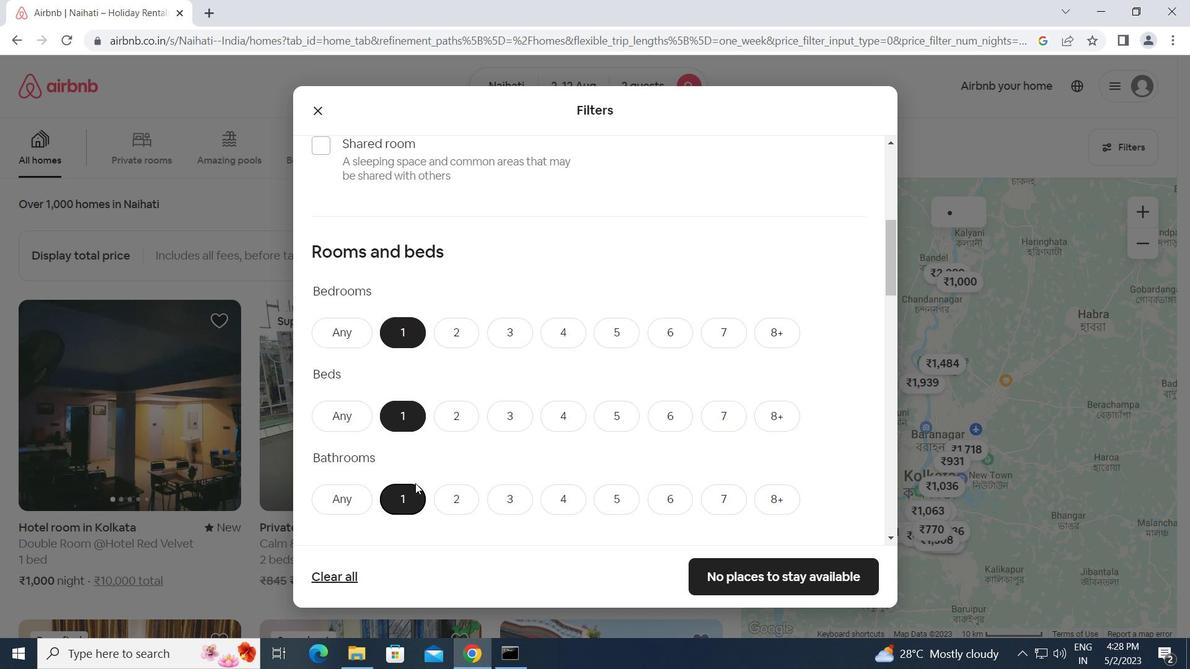 
Action: Mouse moved to (392, 447)
Screenshot: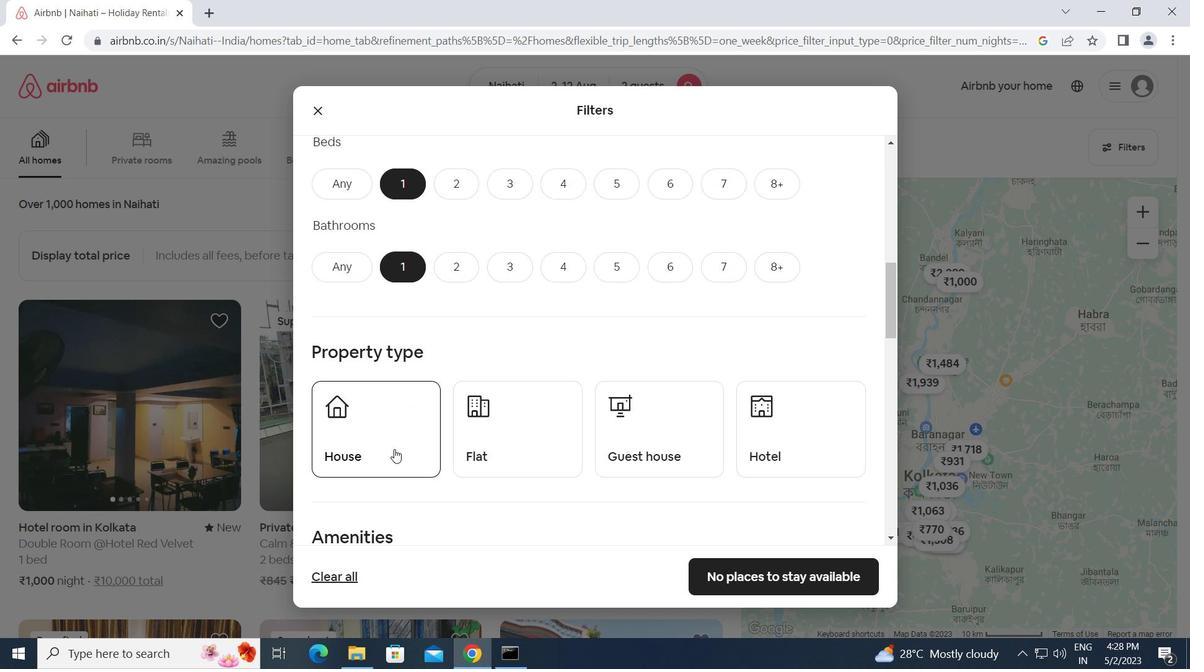 
Action: Mouse pressed left at (392, 447)
Screenshot: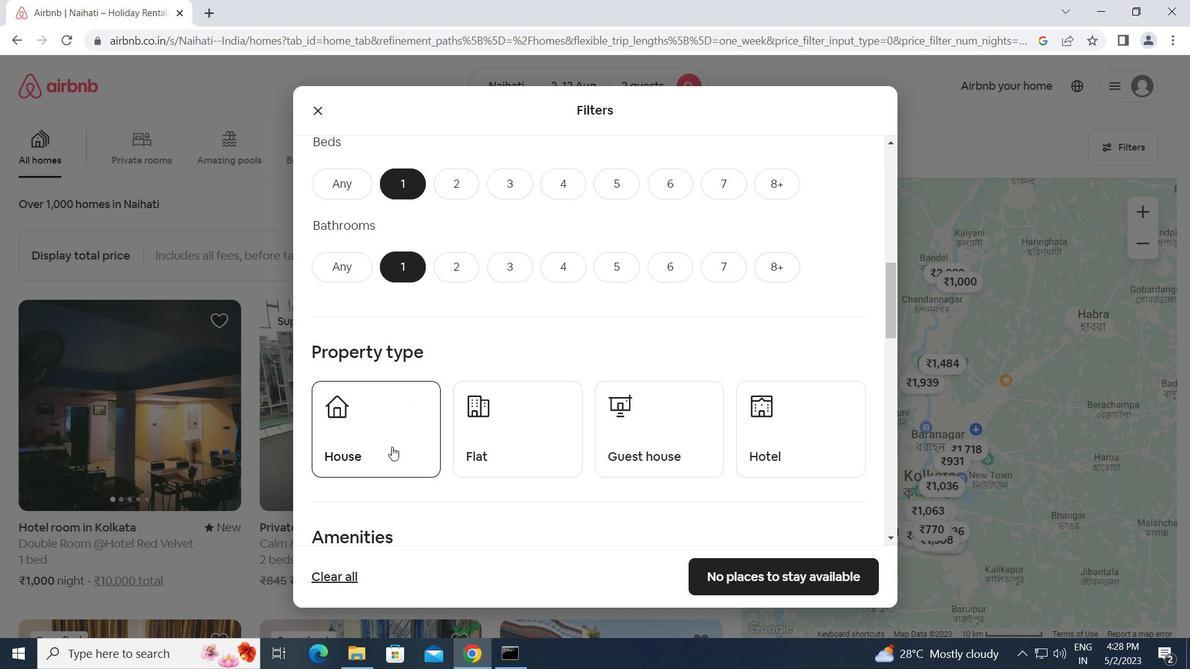 
Action: Mouse moved to (494, 447)
Screenshot: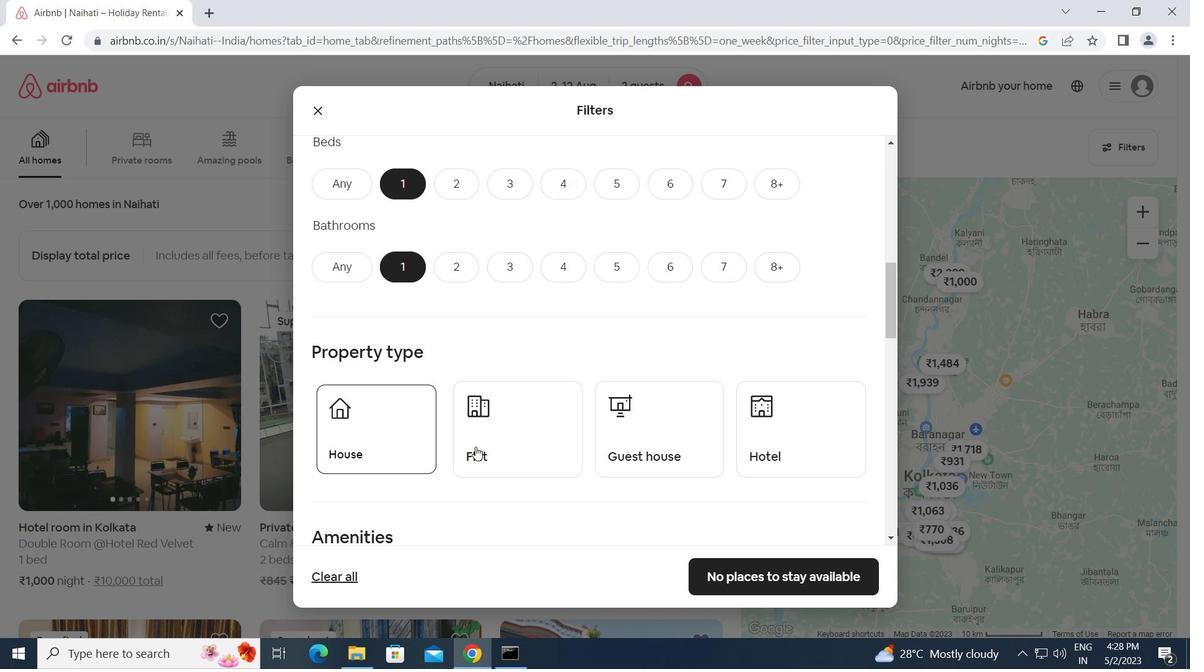 
Action: Mouse pressed left at (494, 447)
Screenshot: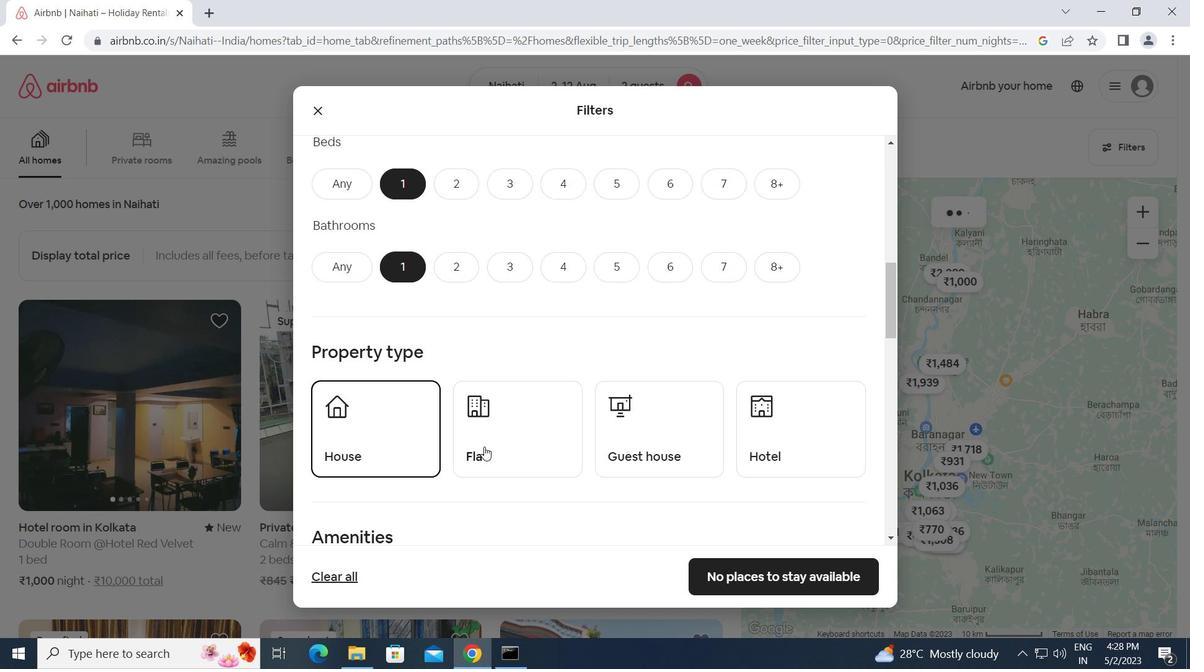 
Action: Mouse moved to (644, 449)
Screenshot: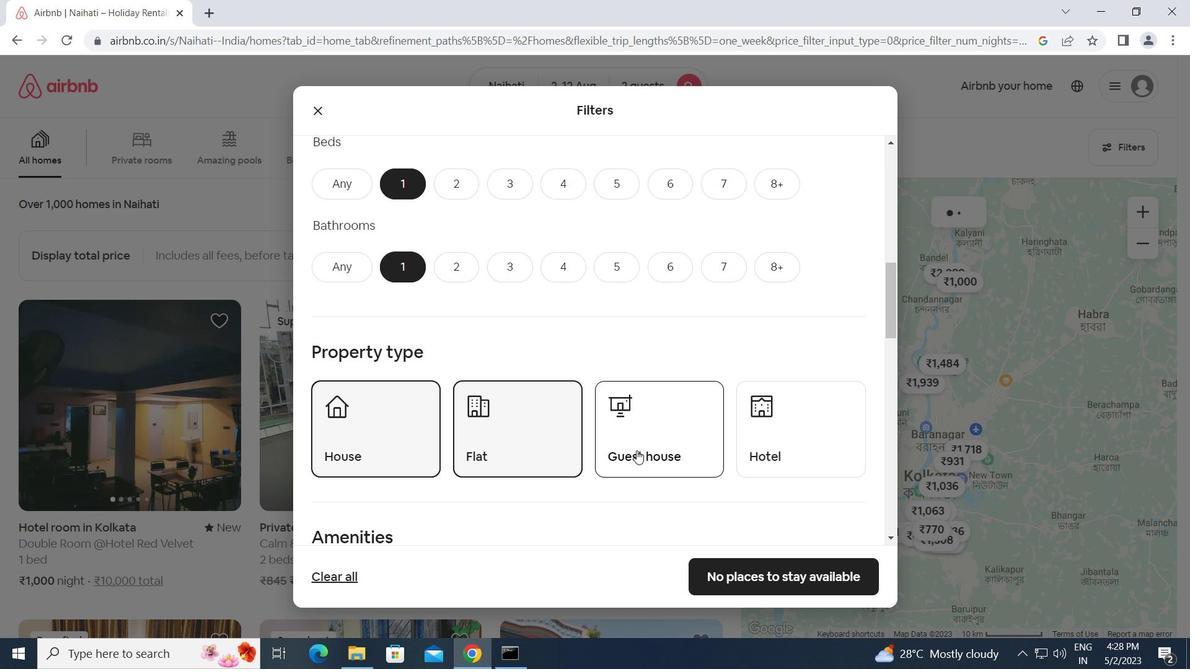 
Action: Mouse pressed left at (644, 449)
Screenshot: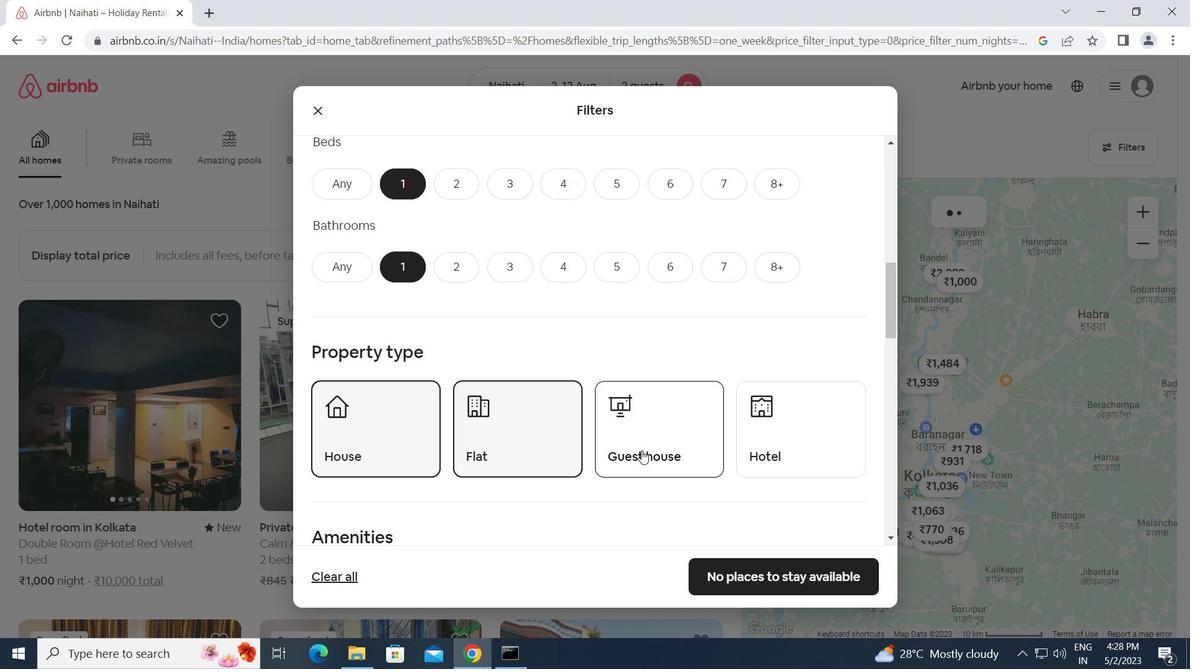 
Action: Mouse moved to (808, 445)
Screenshot: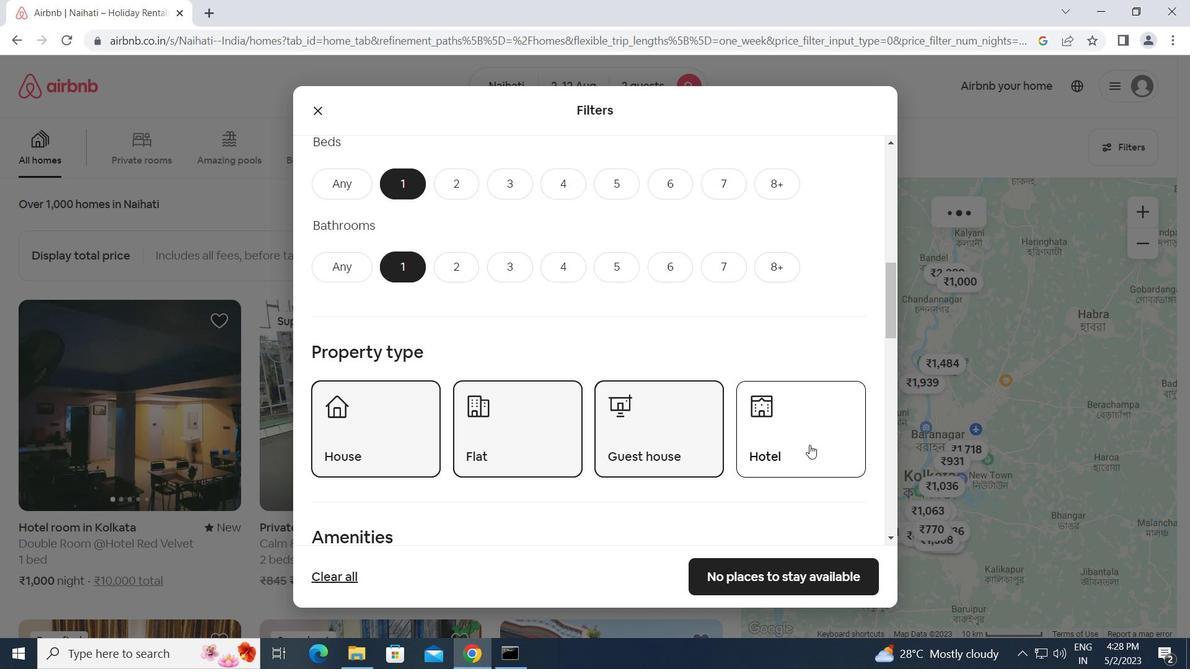 
Action: Mouse pressed left at (808, 445)
Screenshot: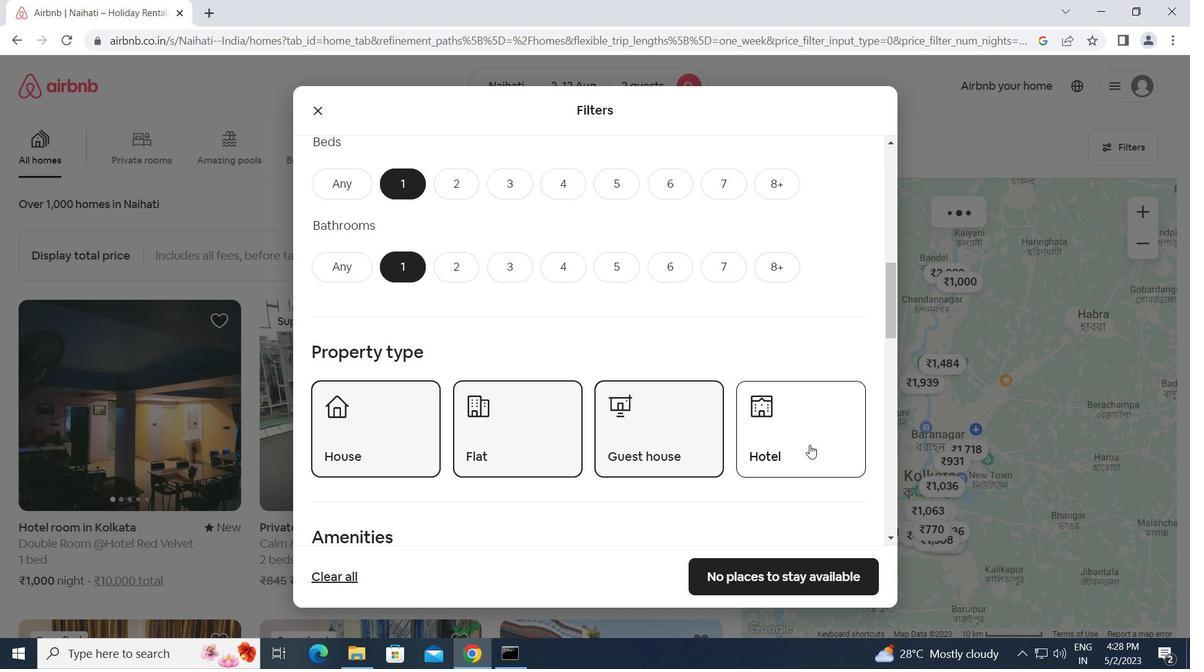 
Action: Mouse moved to (524, 475)
Screenshot: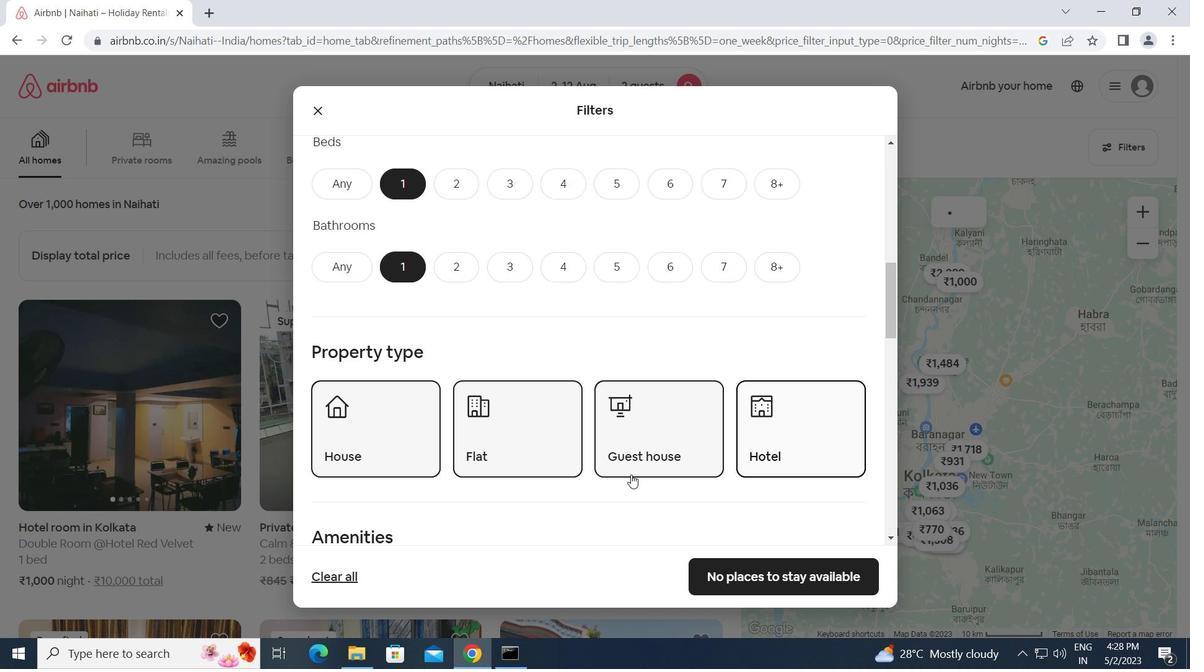 
Action: Mouse scrolled (524, 474) with delta (0, 0)
Screenshot: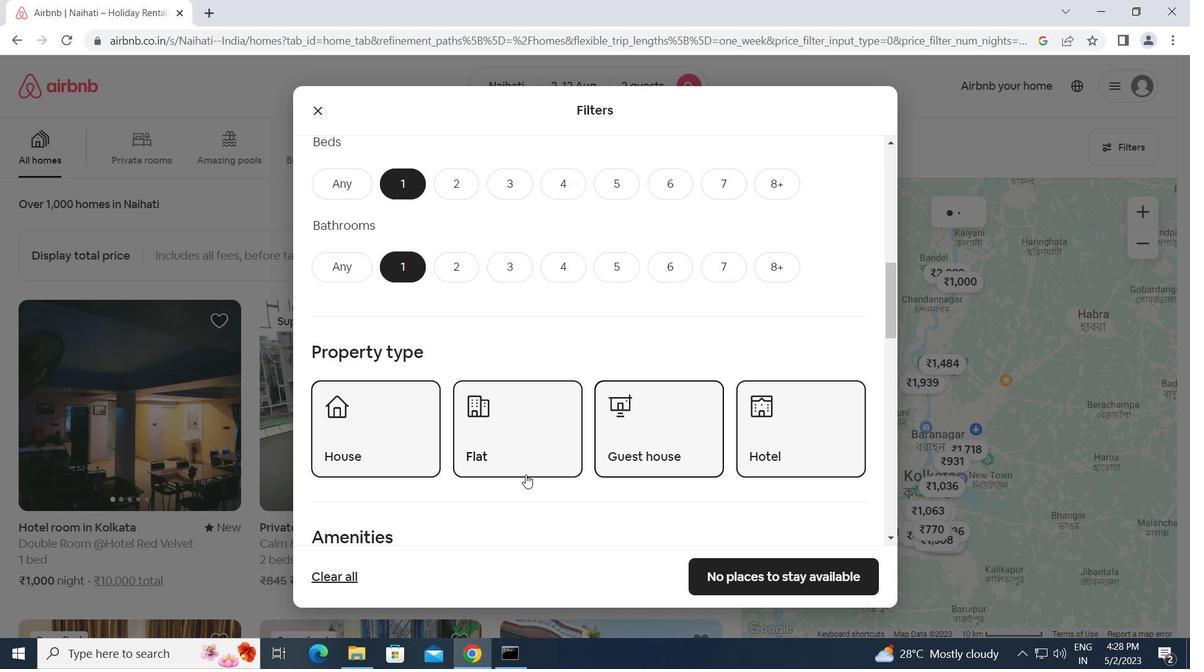 
Action: Mouse scrolled (524, 474) with delta (0, 0)
Screenshot: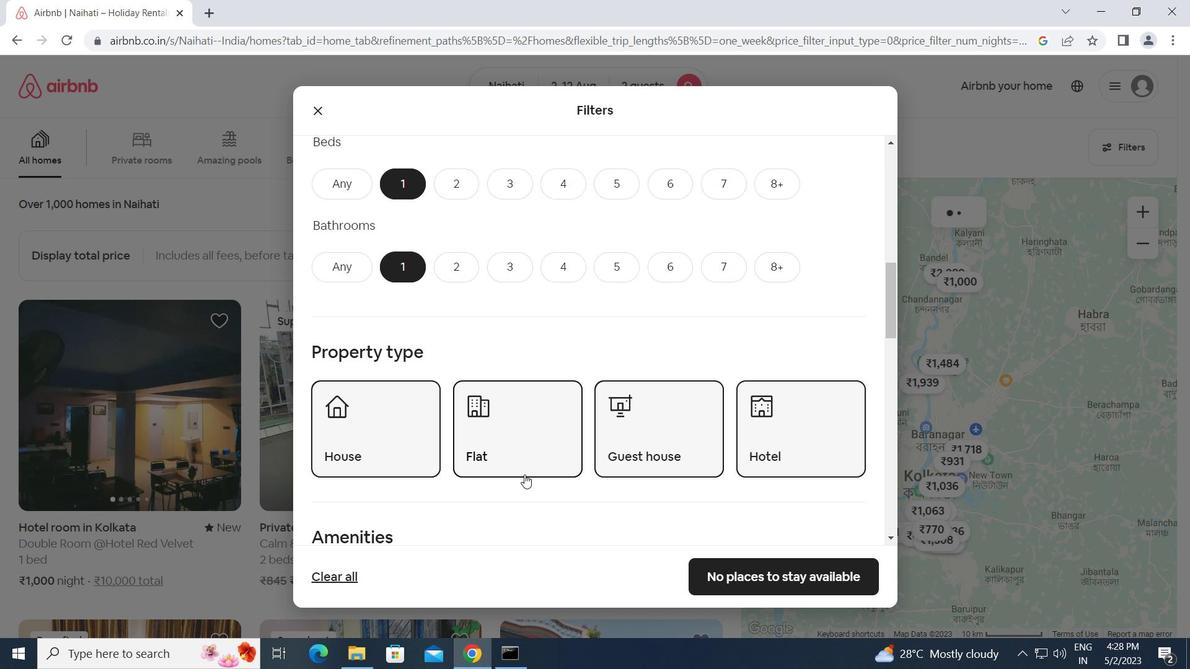
Action: Mouse scrolled (524, 474) with delta (0, 0)
Screenshot: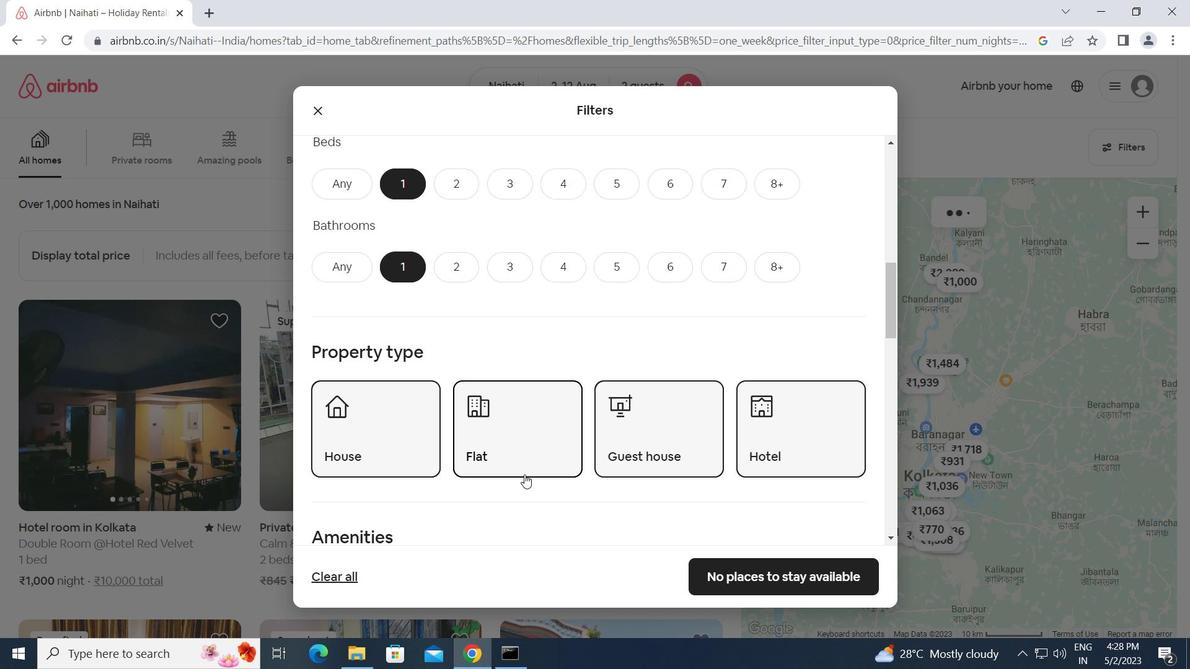 
Action: Mouse scrolled (524, 474) with delta (0, 0)
Screenshot: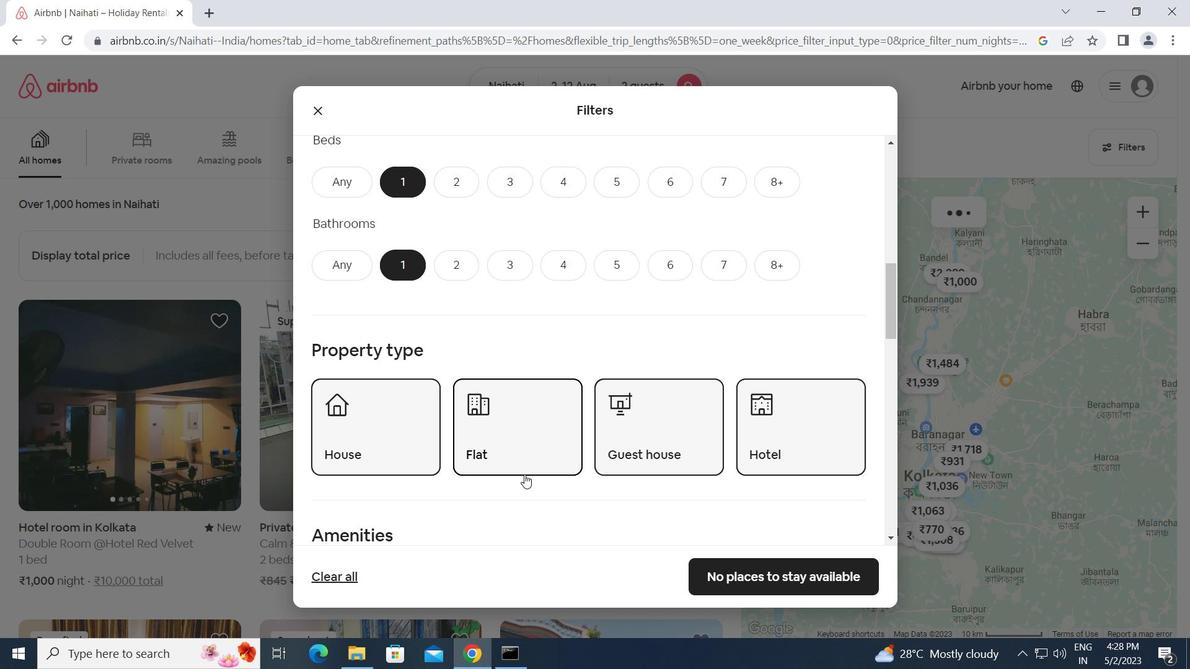 
Action: Mouse moved to (594, 378)
Screenshot: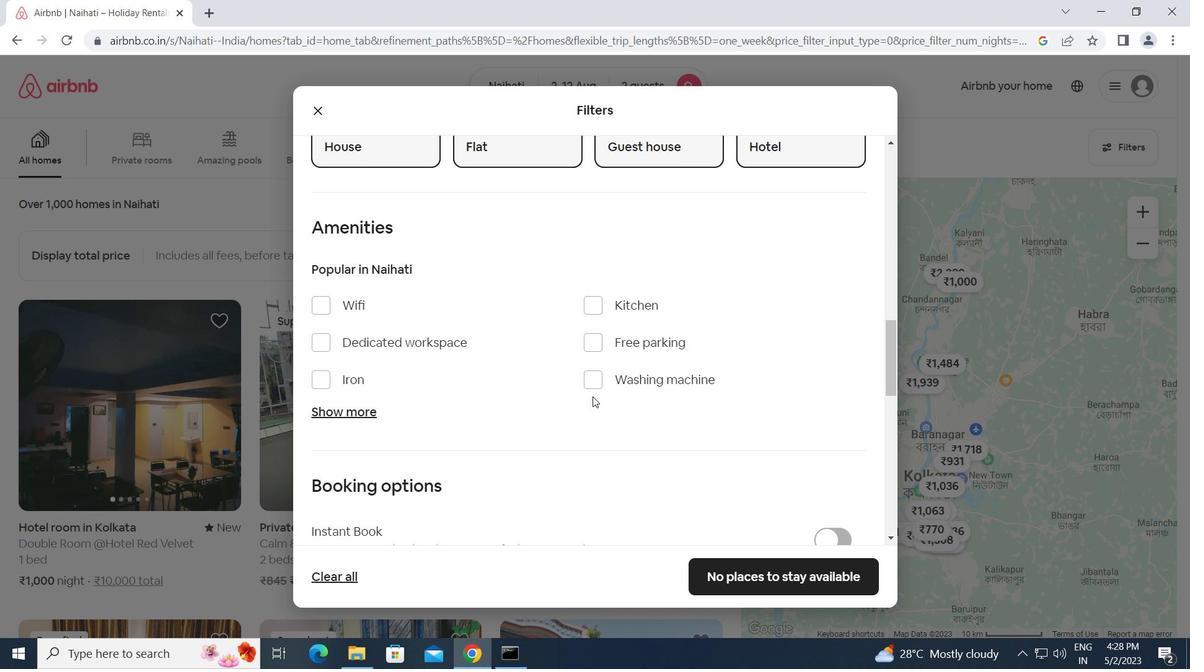 
Action: Mouse pressed left at (594, 378)
Screenshot: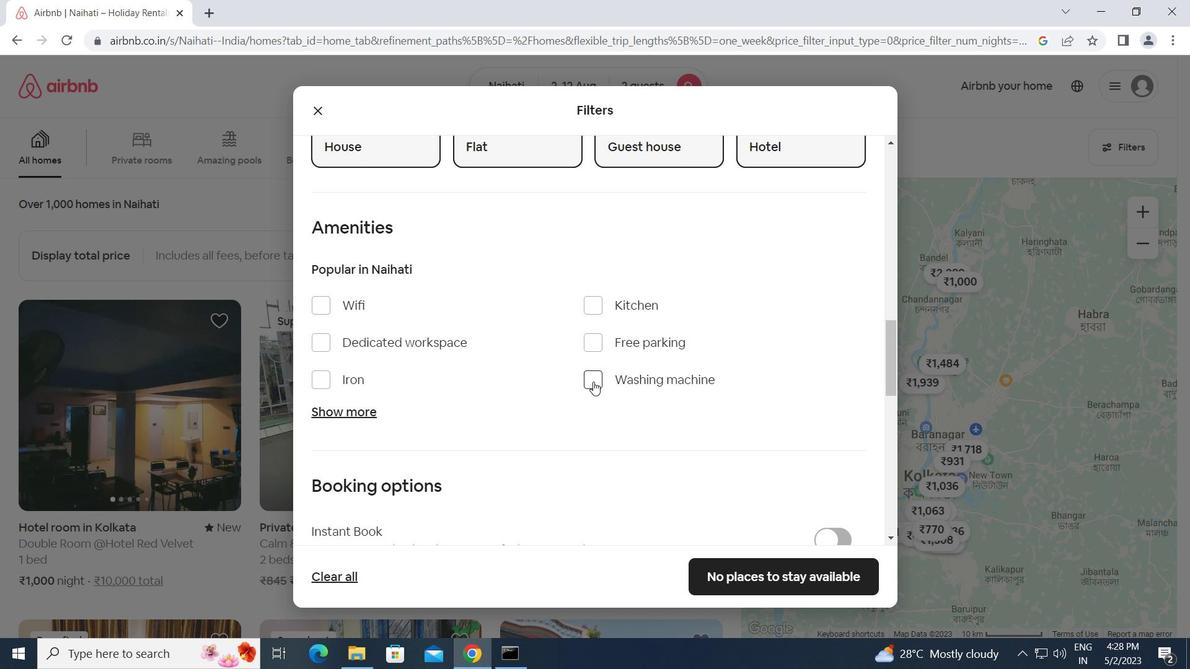
Action: Mouse moved to (476, 424)
Screenshot: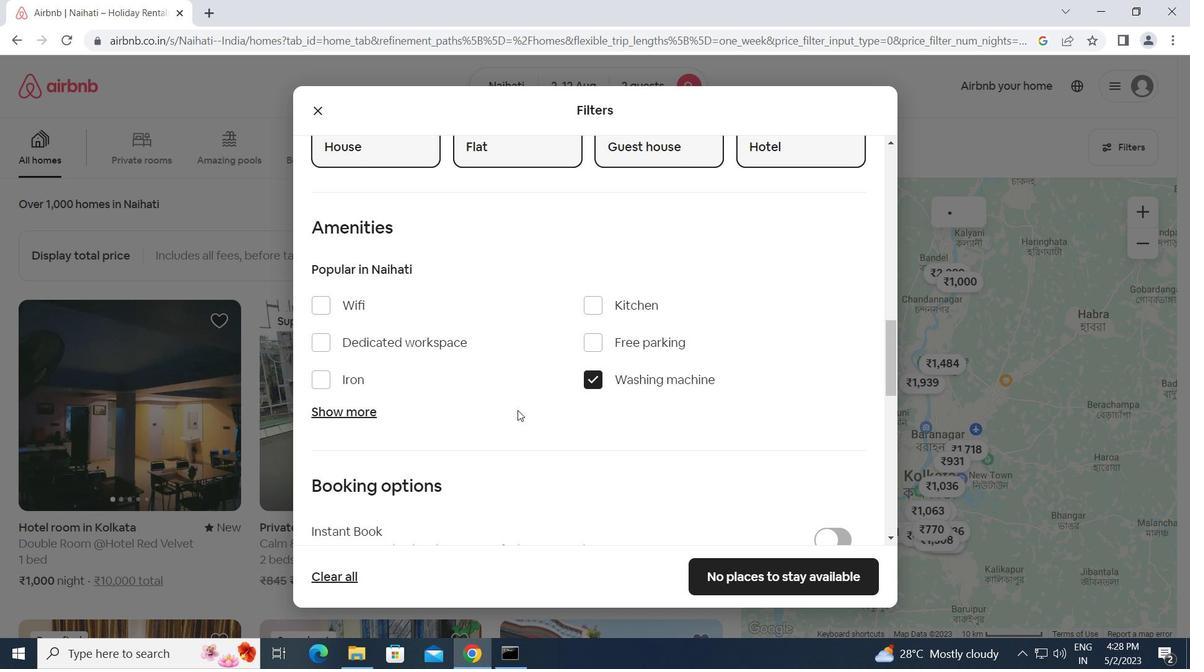 
Action: Mouse scrolled (476, 424) with delta (0, 0)
Screenshot: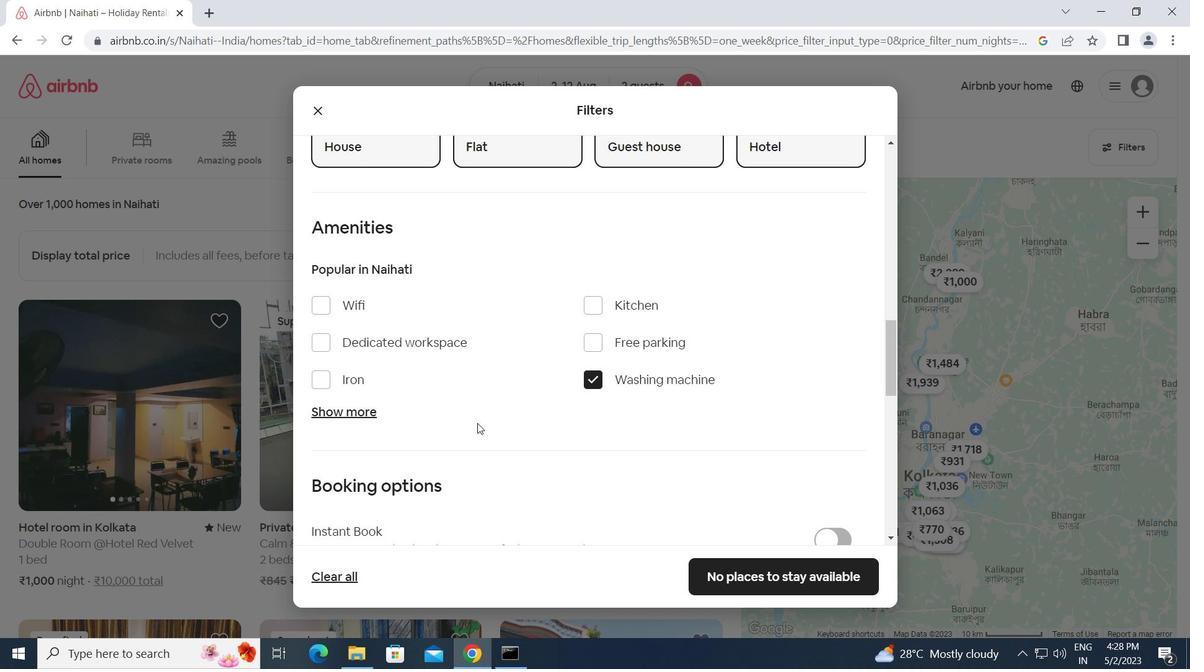 
Action: Mouse scrolled (476, 424) with delta (0, 0)
Screenshot: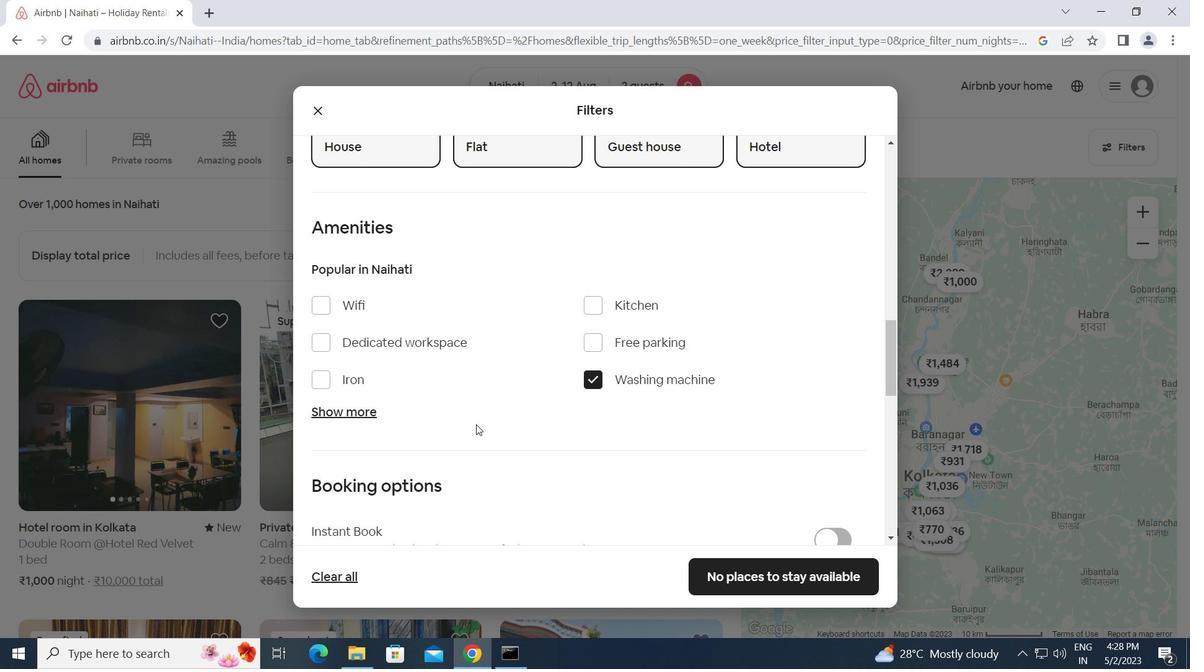
Action: Mouse scrolled (476, 424) with delta (0, 0)
Screenshot: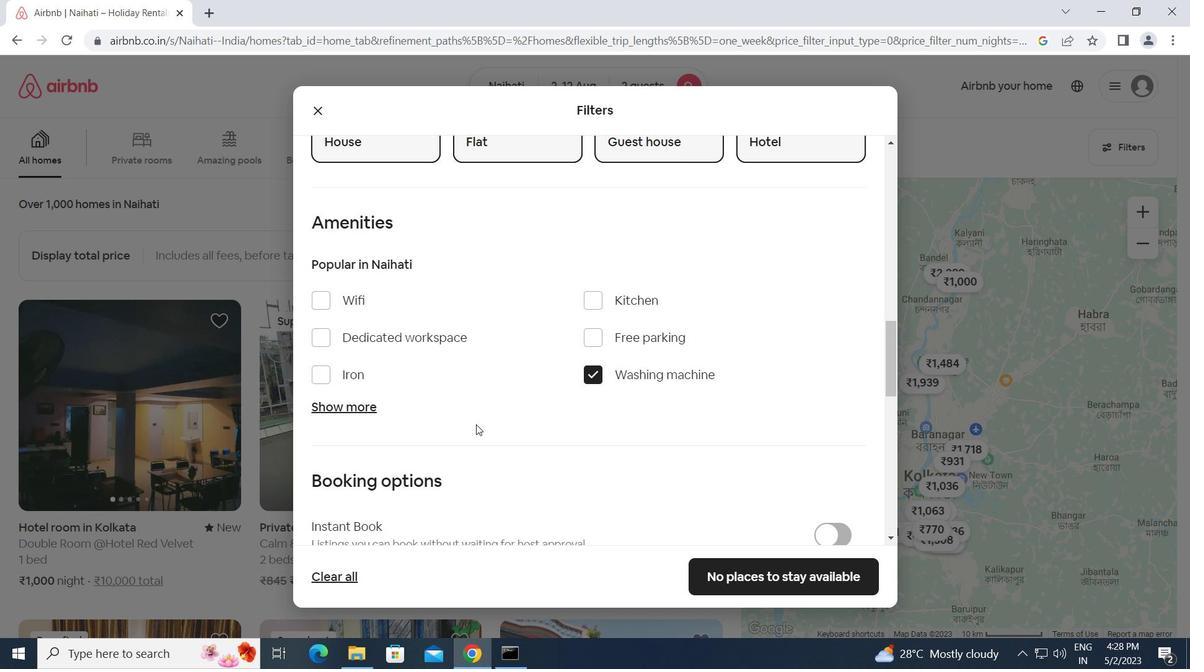 
Action: Mouse moved to (826, 360)
Screenshot: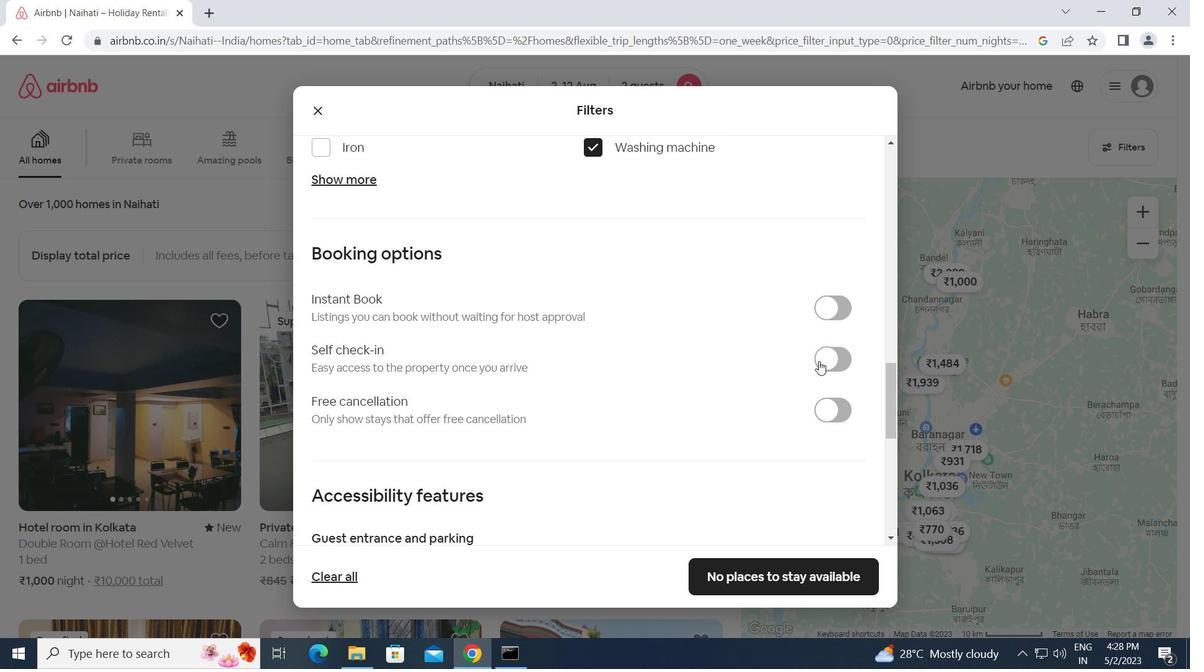 
Action: Mouse pressed left at (826, 360)
Screenshot: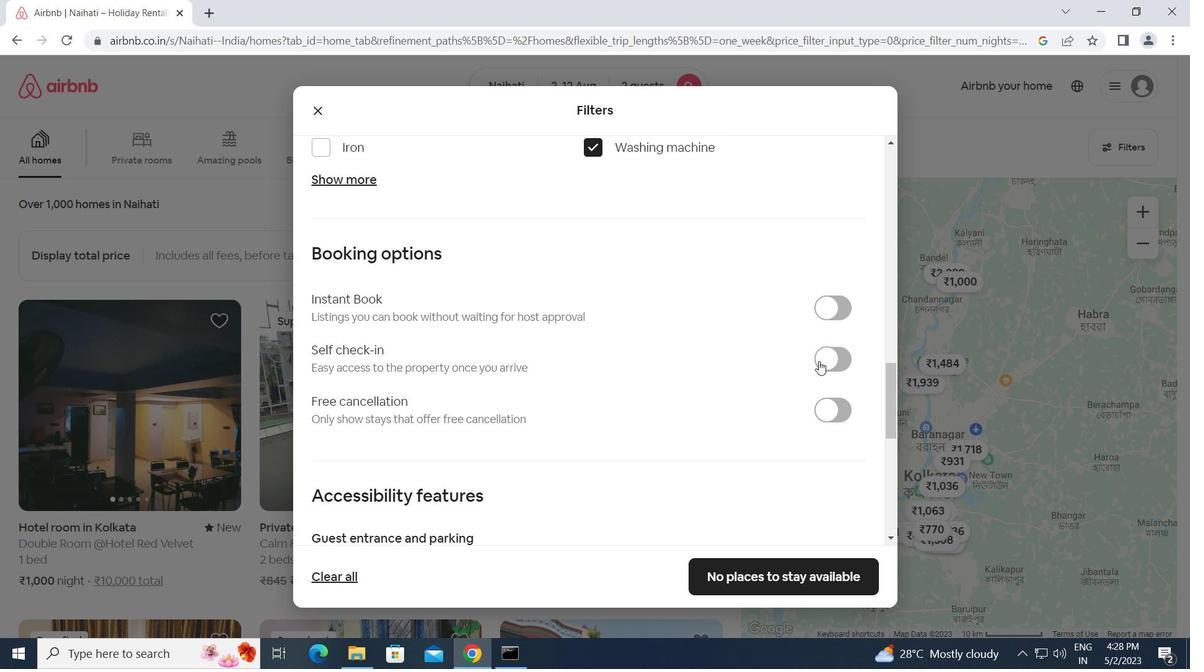 
Action: Mouse moved to (543, 414)
Screenshot: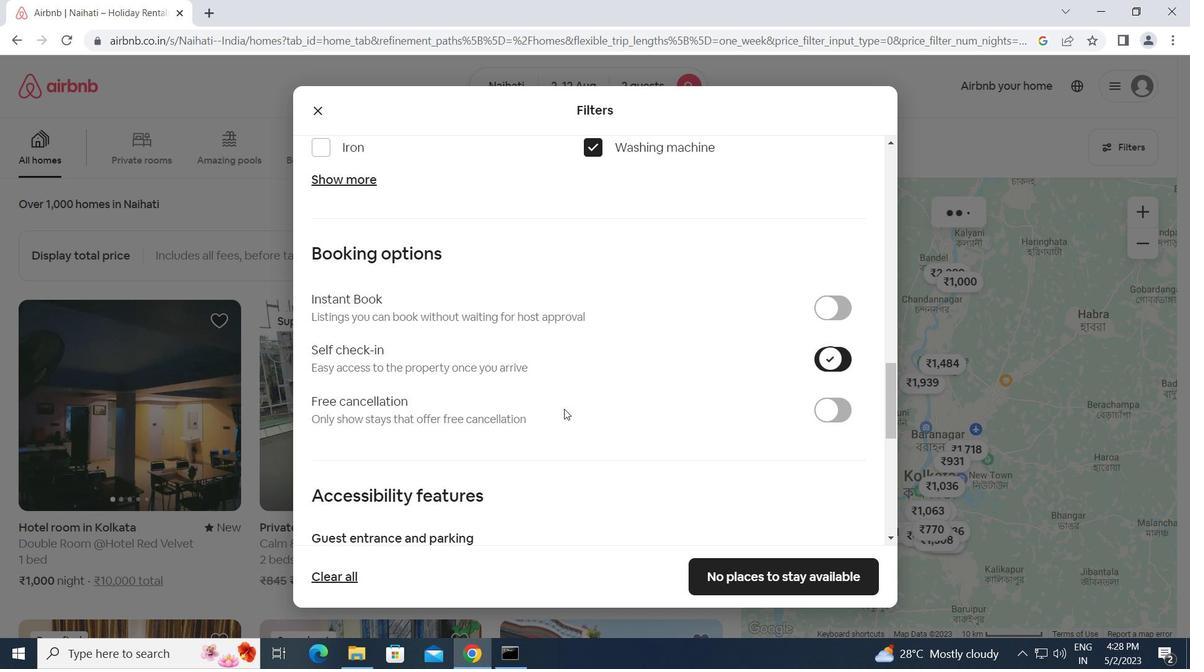 
Action: Mouse scrolled (543, 414) with delta (0, 0)
Screenshot: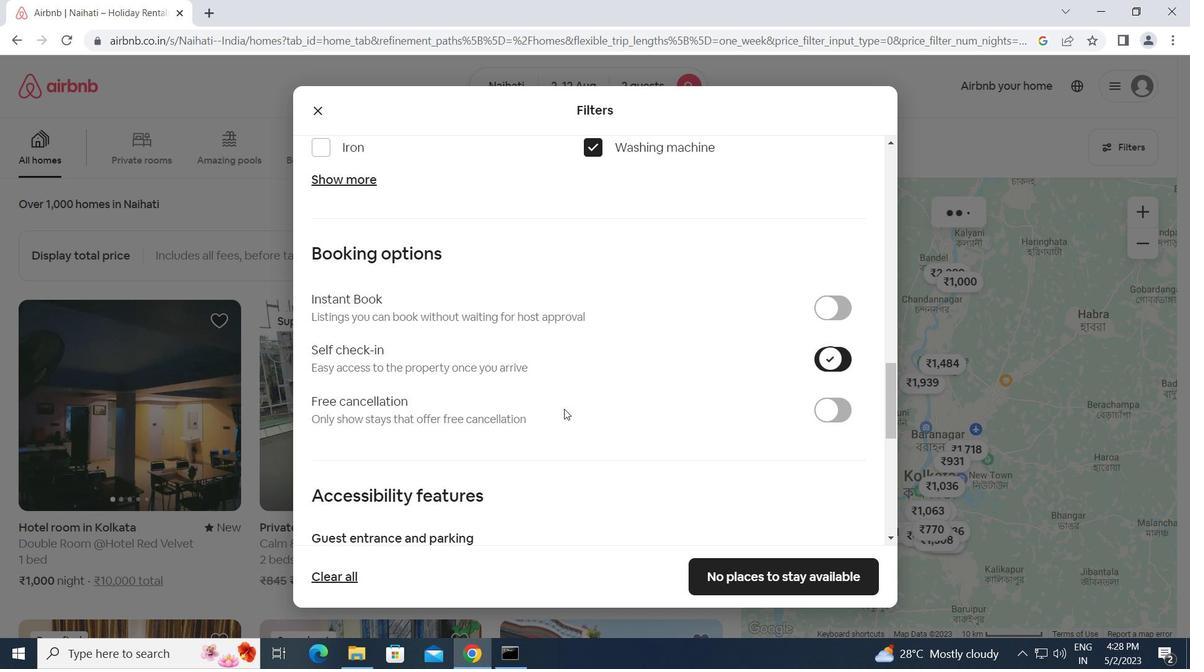 
Action: Mouse moved to (542, 415)
Screenshot: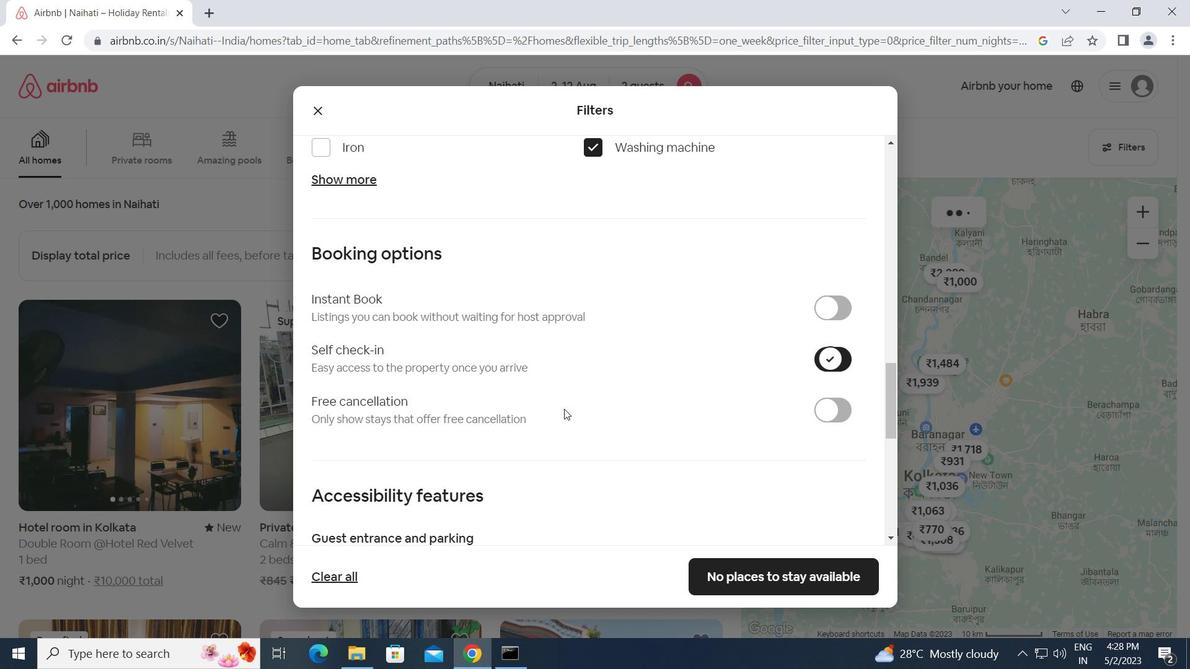 
Action: Mouse scrolled (542, 414) with delta (0, 0)
Screenshot: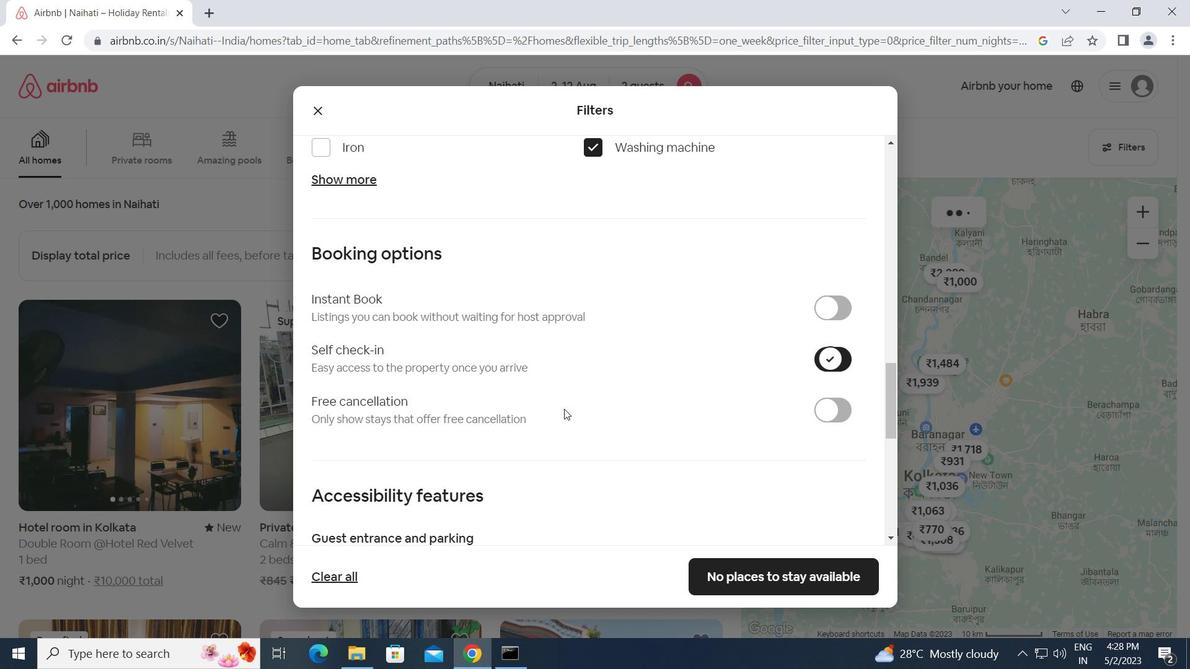 
Action: Mouse scrolled (542, 414) with delta (0, 0)
Screenshot: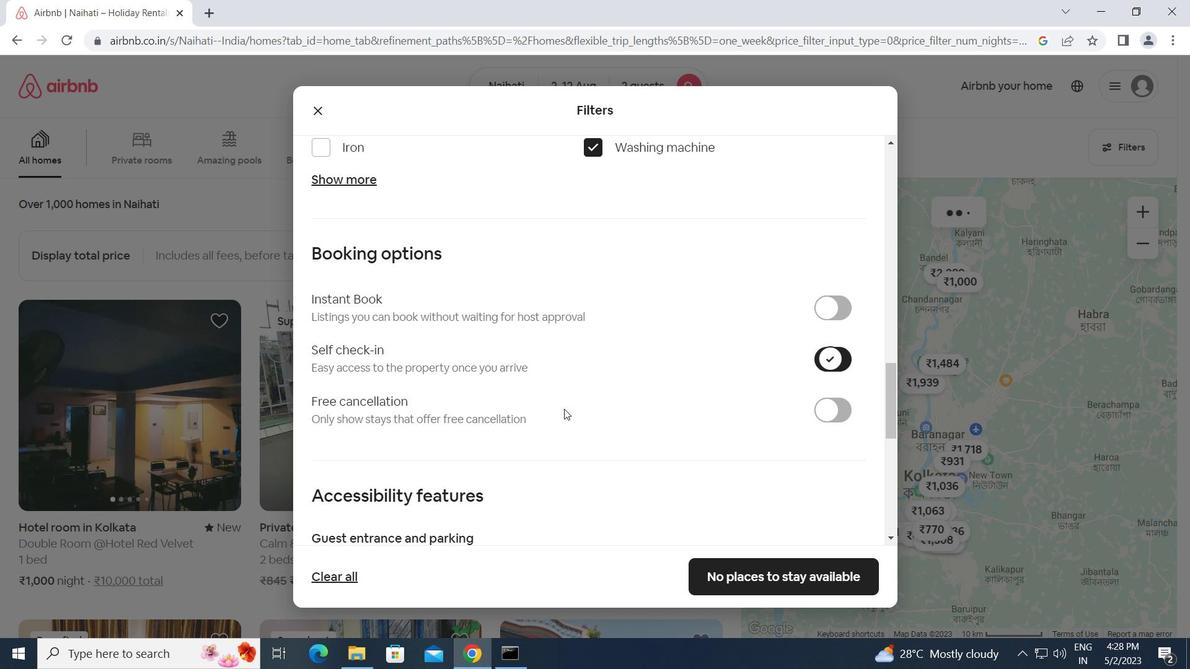 
Action: Mouse scrolled (542, 414) with delta (0, 0)
Screenshot: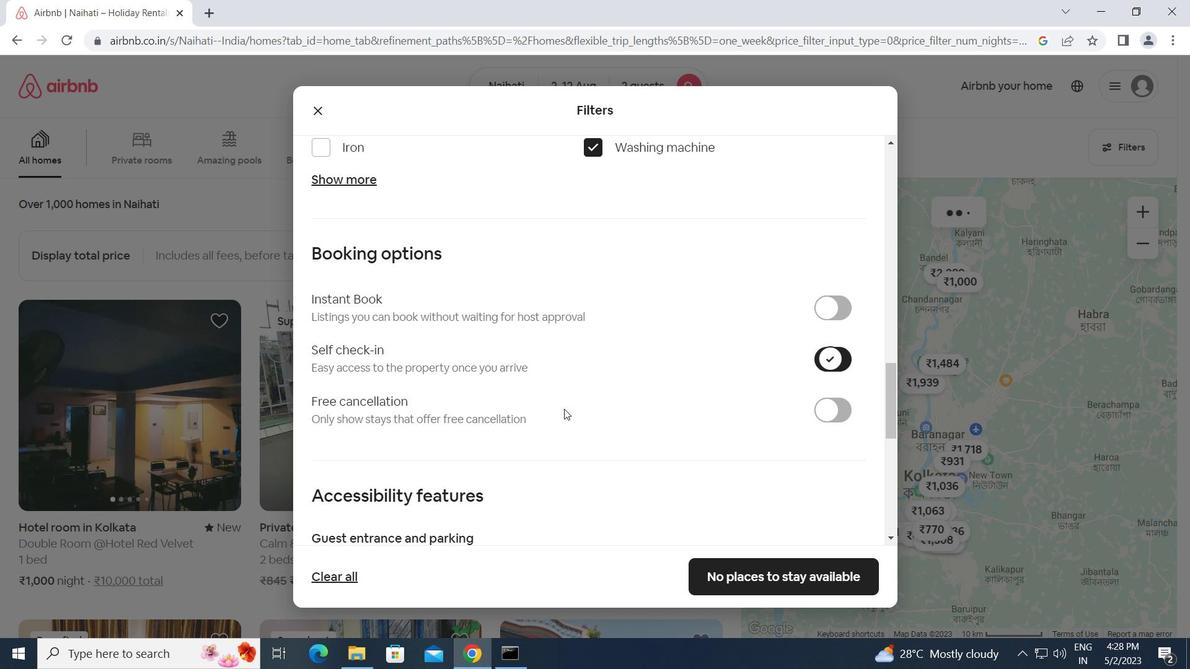 
Action: Mouse scrolled (542, 414) with delta (0, 0)
Screenshot: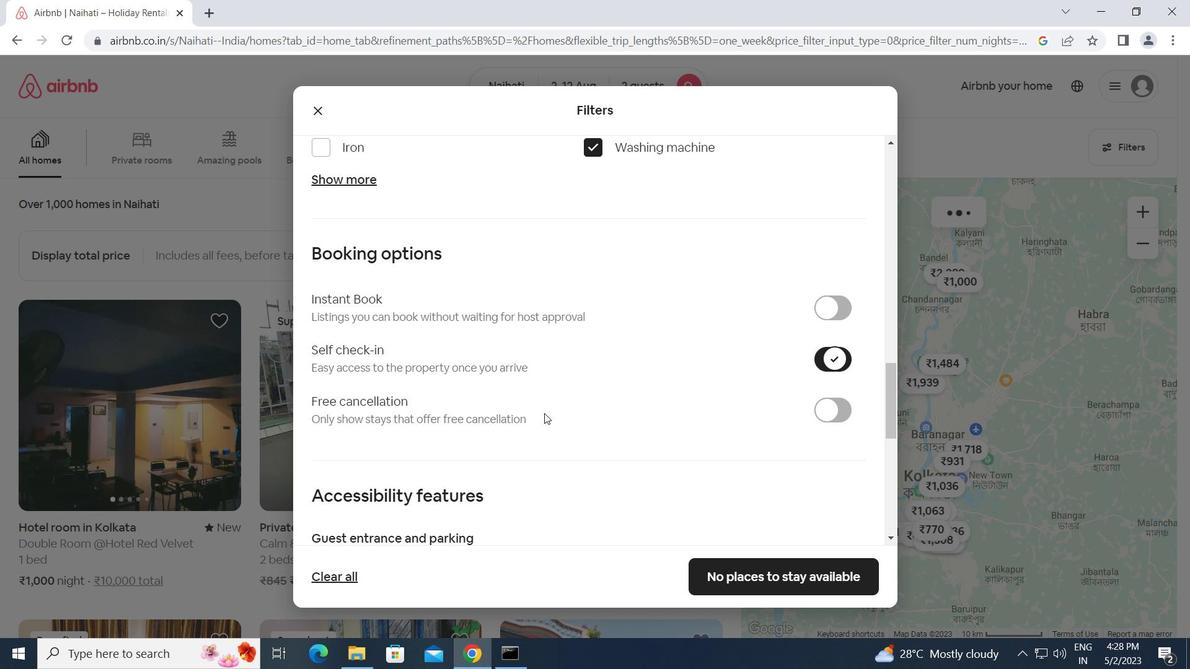 
Action: Mouse scrolled (542, 414) with delta (0, 0)
Screenshot: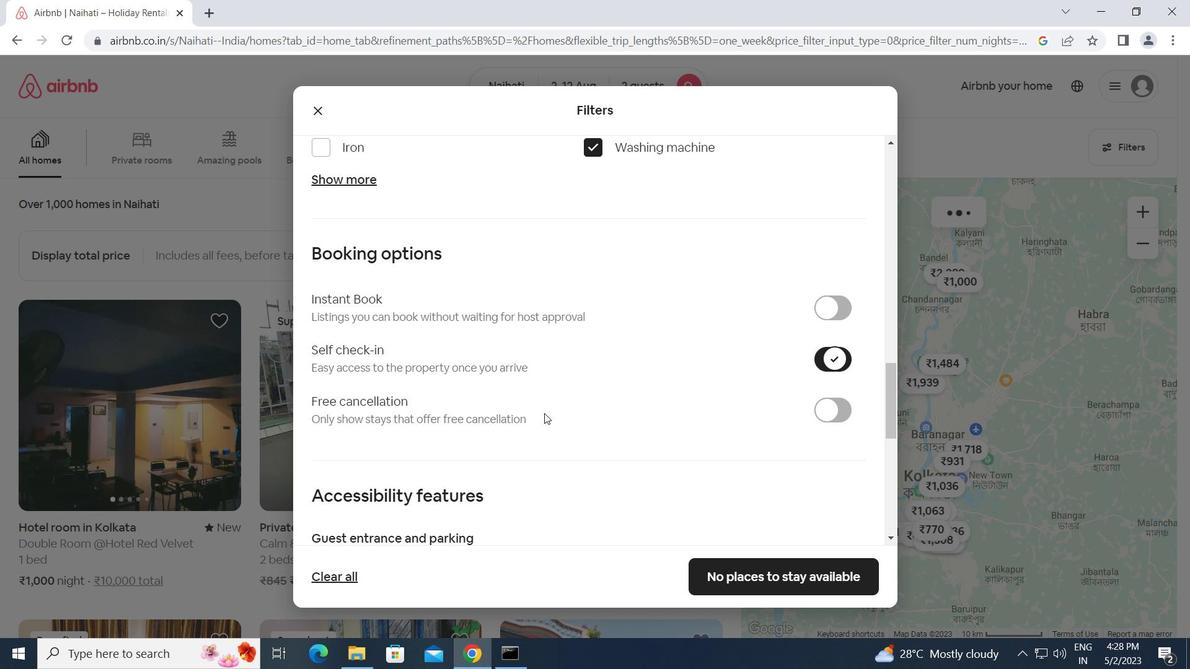 
Action: Mouse moved to (316, 470)
Screenshot: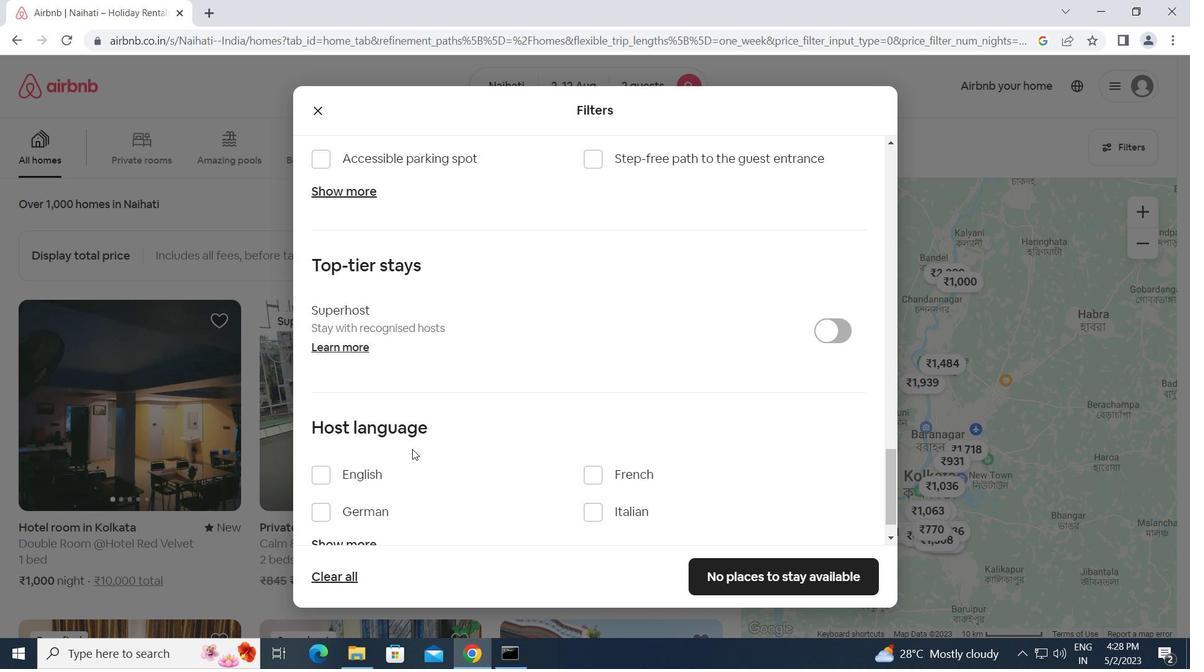
Action: Mouse pressed left at (316, 470)
Screenshot: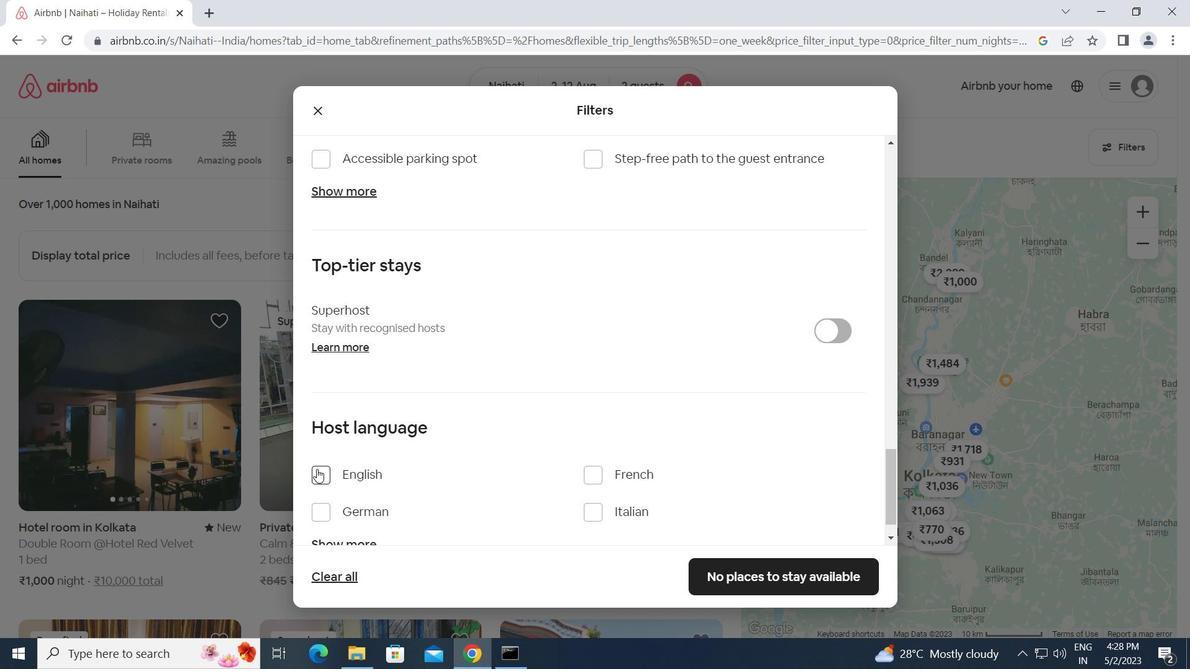 
Action: Mouse moved to (768, 570)
Screenshot: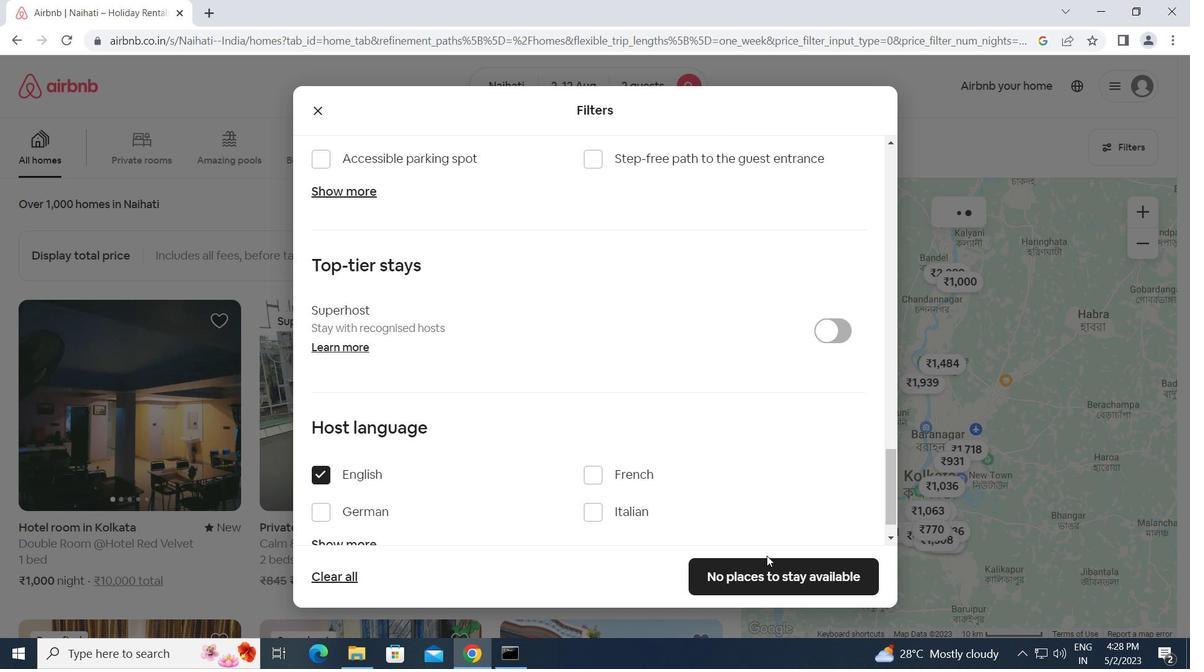
Action: Mouse pressed left at (768, 570)
Screenshot: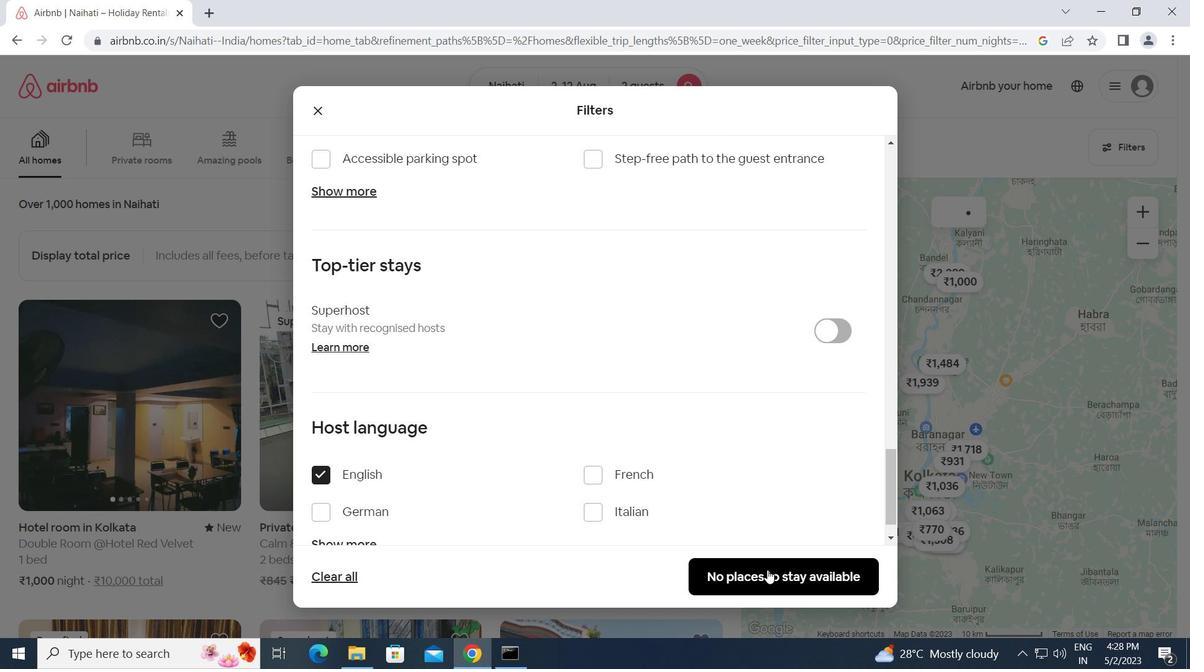
Action: Mouse moved to (768, 568)
Screenshot: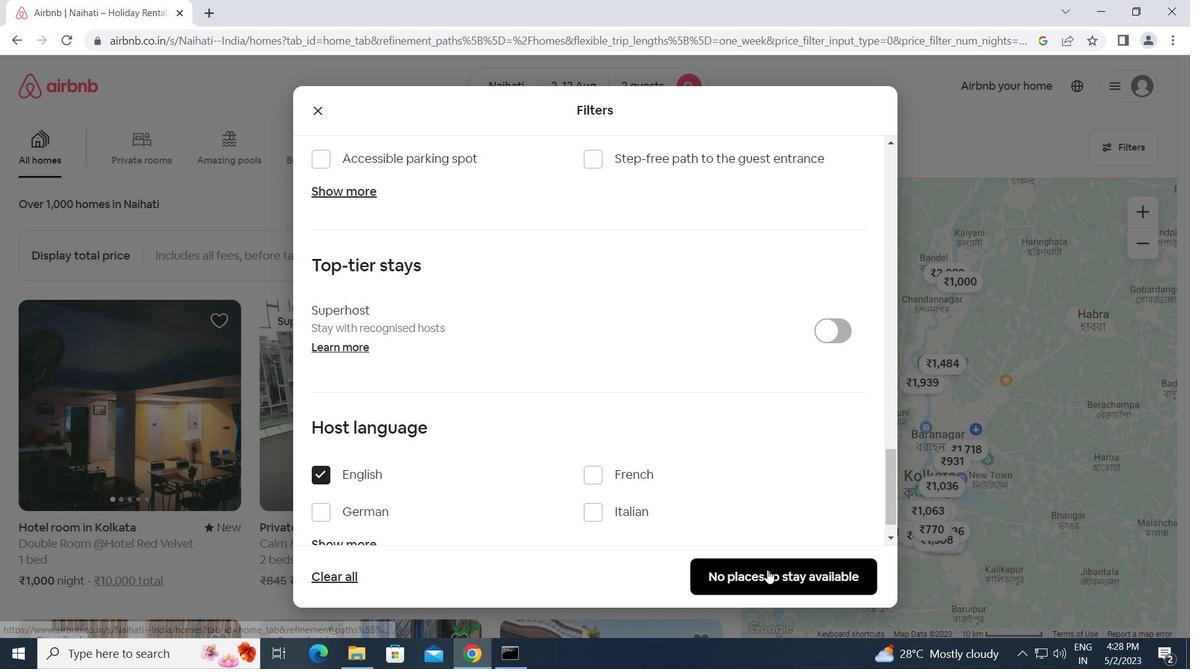 
